 Task: Open Card Market Research Review in Board Product Prototyping to Workspace Job Analysis and Design and add a team member Softage.1@softage.net, a label Yellow, a checklist Production Planning, an attachment from your google drive, a color Yellow and finally, add a card description 'Conduct team training session on effective team communication and collaboration' and a comment 'Given the potential impact of this task on our company social responsibility, let us ensure that we approach it with a sense of ethical awareness and consciousness.'. Add a start date 'Jan 05, 1900' with a due date 'Jan 12, 1900'
Action: Mouse moved to (44, 278)
Screenshot: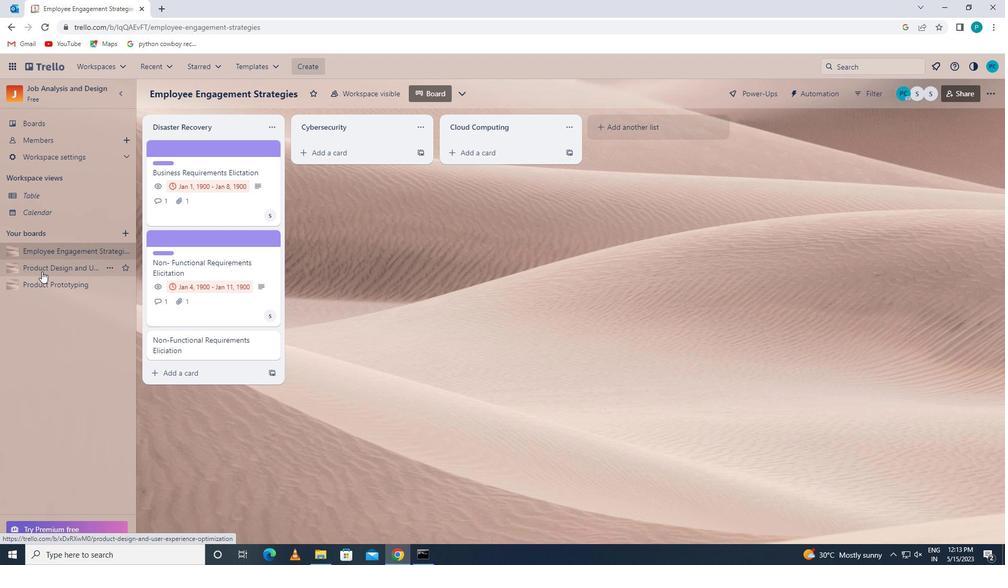 
Action: Mouse pressed left at (44, 278)
Screenshot: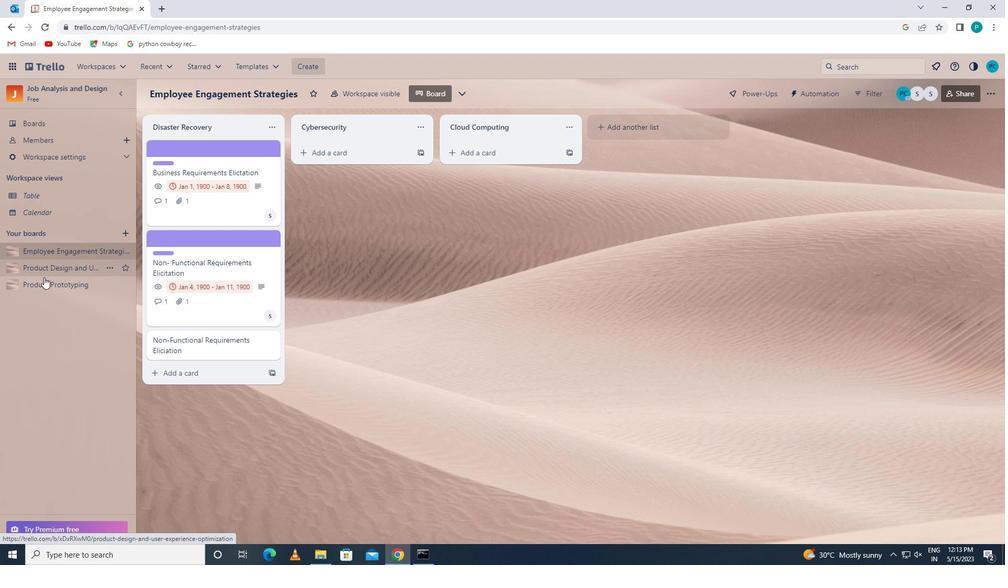 
Action: Mouse moved to (203, 240)
Screenshot: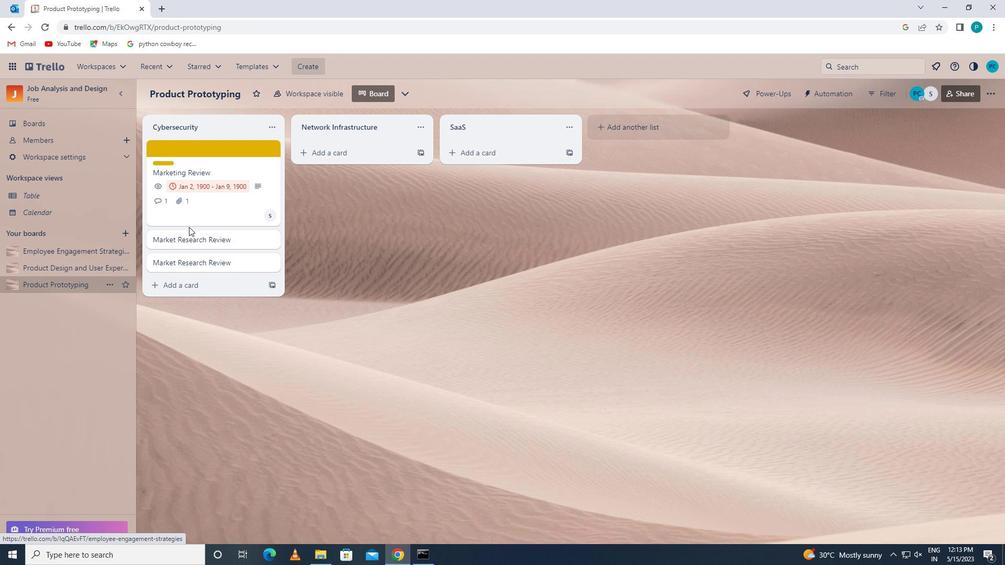 
Action: Mouse pressed left at (203, 240)
Screenshot: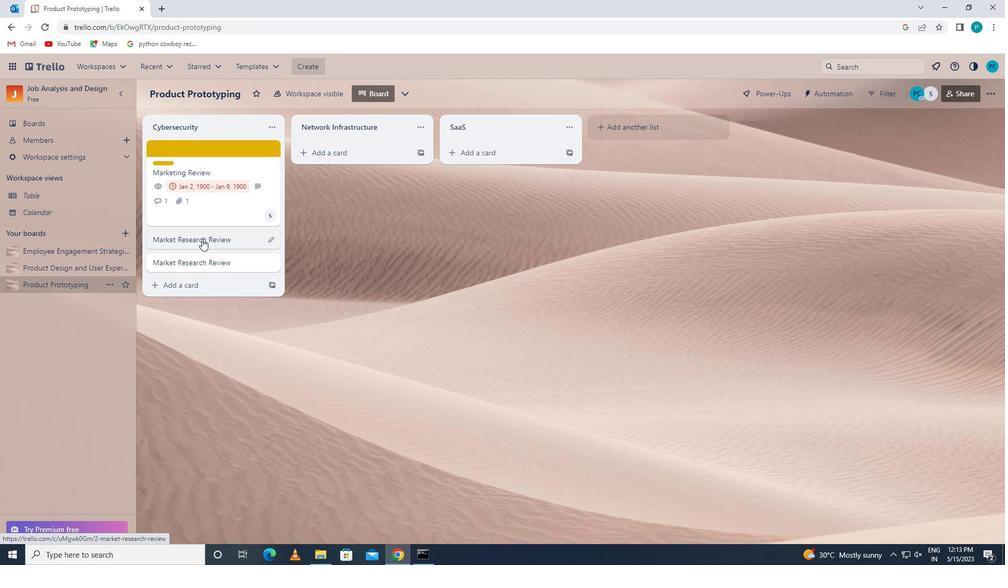
Action: Mouse moved to (623, 194)
Screenshot: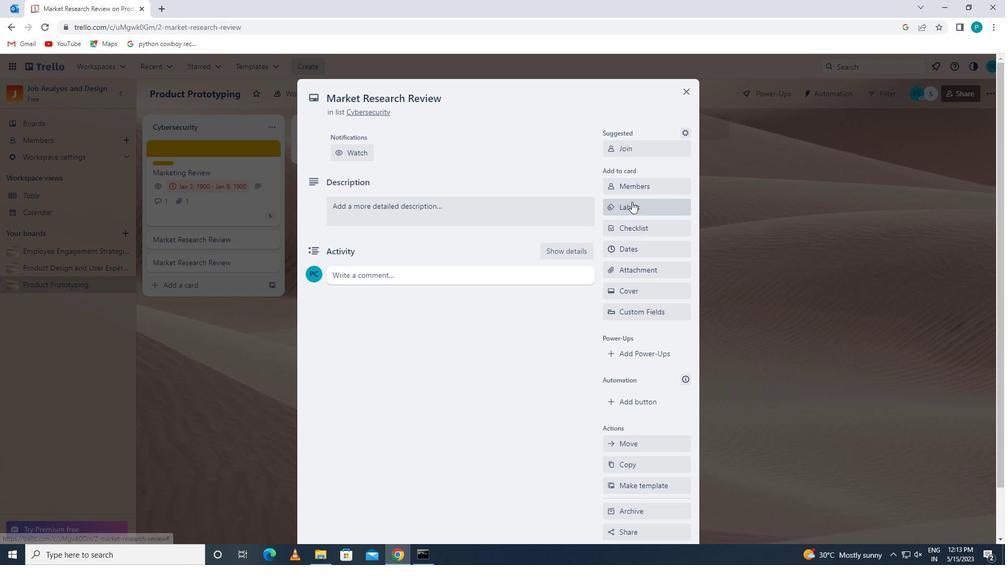 
Action: Mouse pressed left at (623, 194)
Screenshot: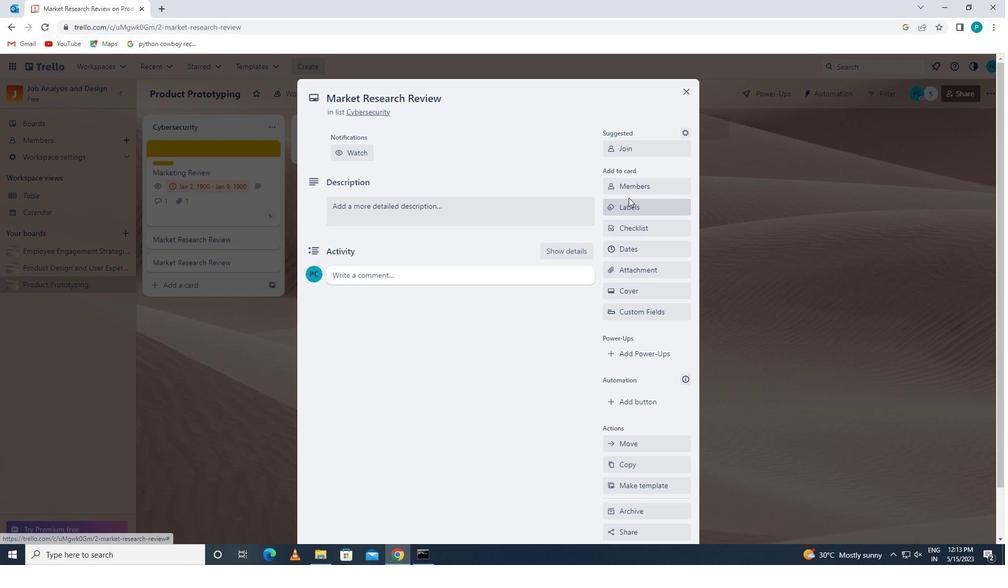 
Action: Key pressed <Key.caps_lock>s<Key.caps_lock>oftage.1
Screenshot: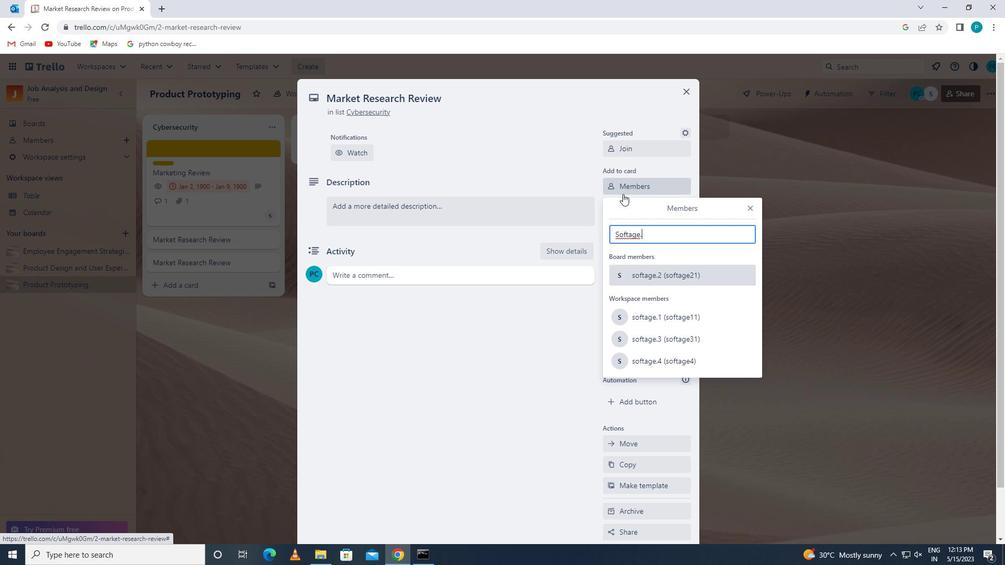 
Action: Mouse moved to (632, 328)
Screenshot: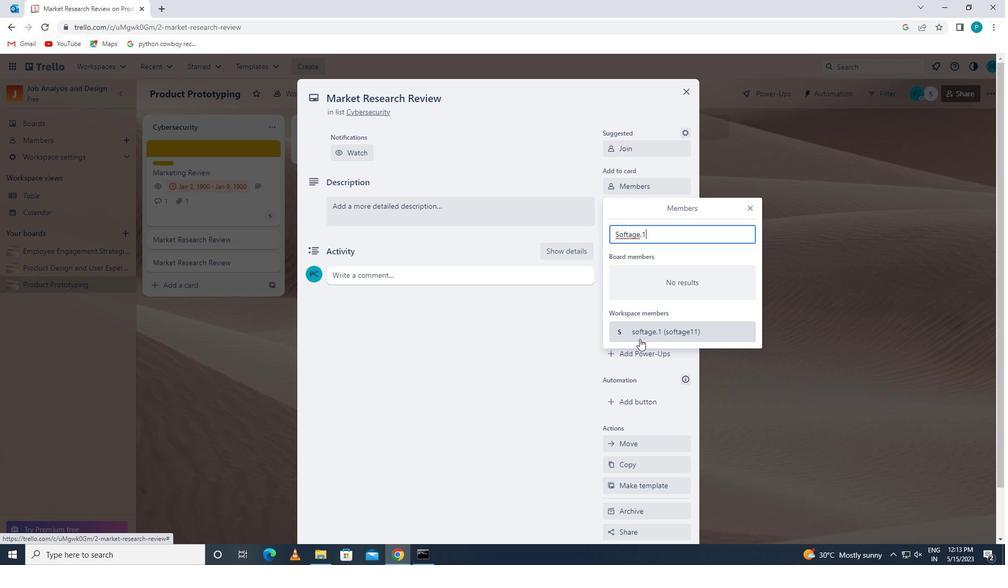 
Action: Mouse pressed left at (632, 328)
Screenshot: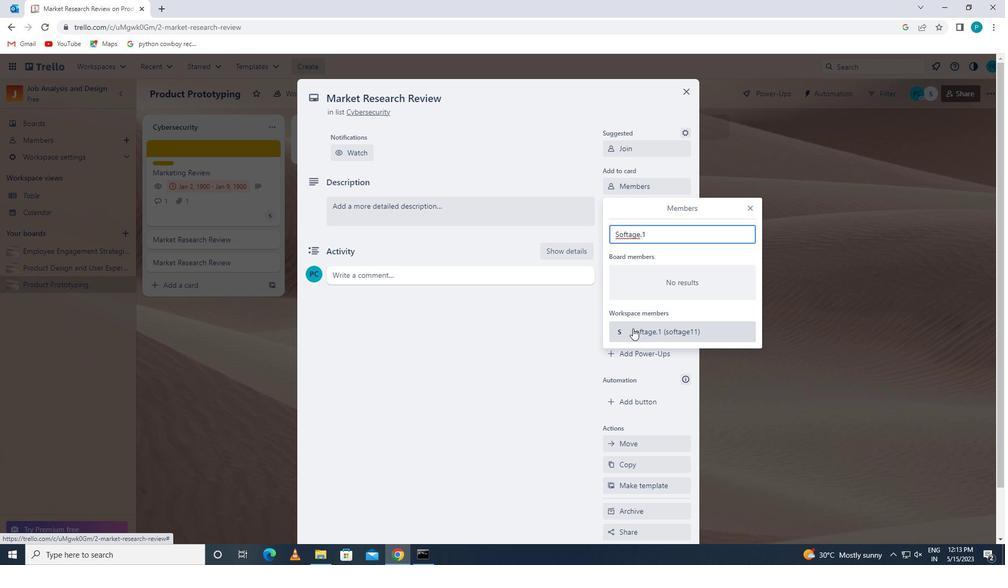 
Action: Mouse moved to (748, 201)
Screenshot: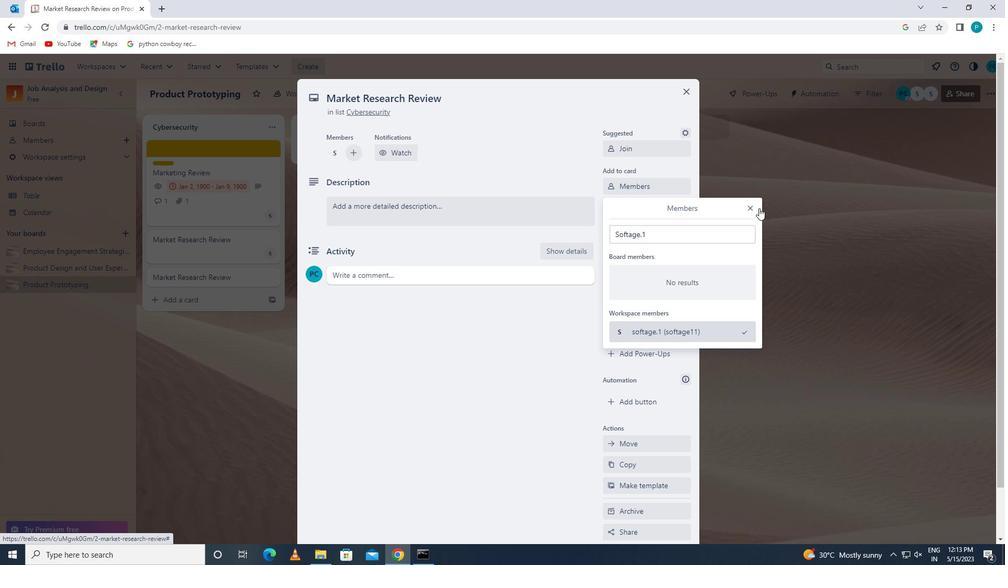 
Action: Mouse pressed left at (748, 201)
Screenshot: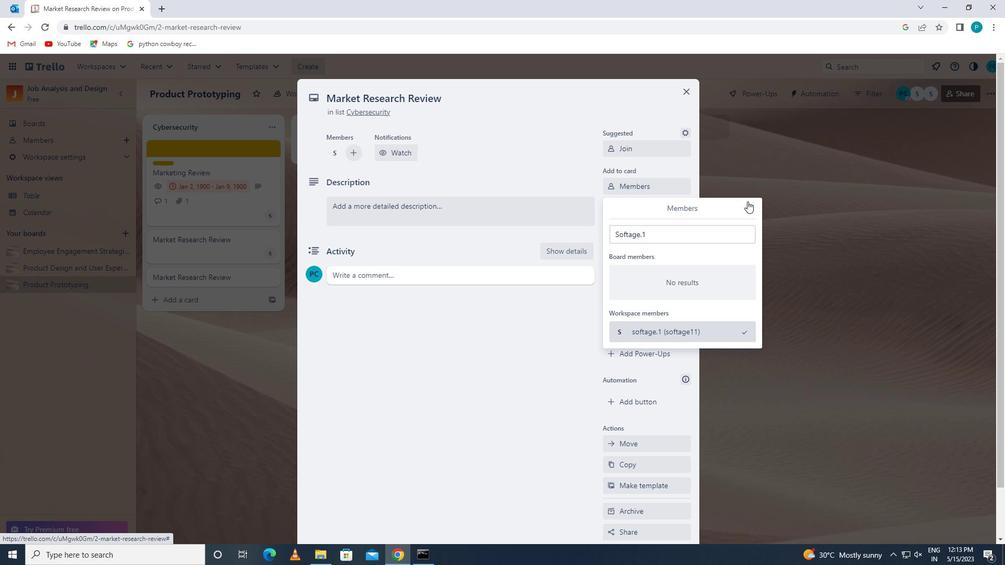 
Action: Mouse moved to (679, 211)
Screenshot: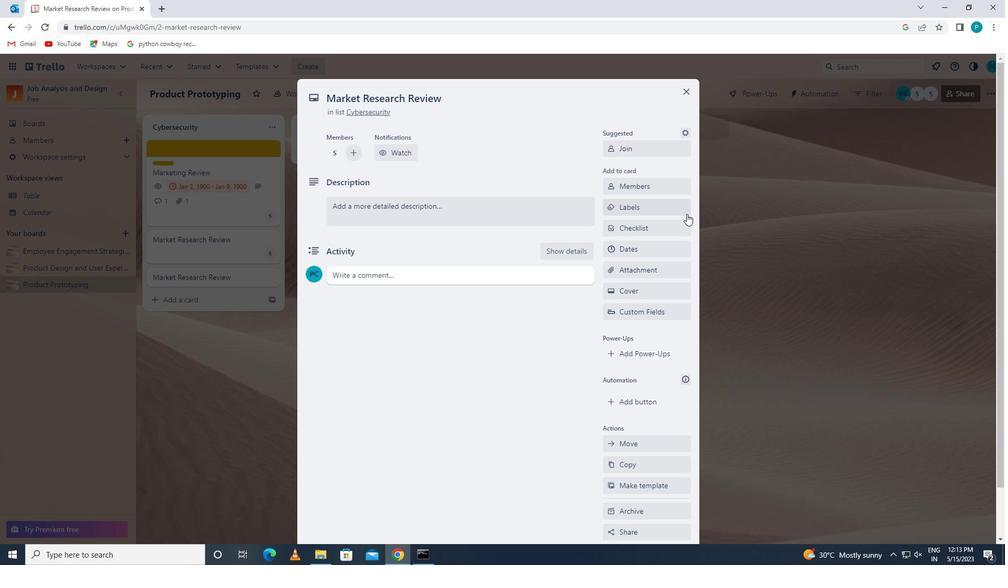 
Action: Mouse pressed left at (679, 211)
Screenshot: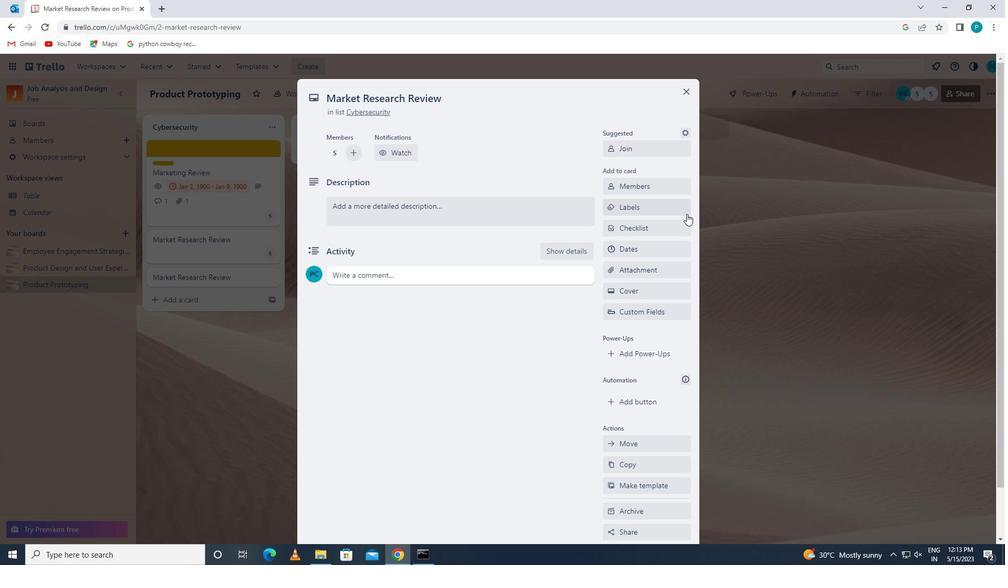 
Action: Mouse moved to (649, 409)
Screenshot: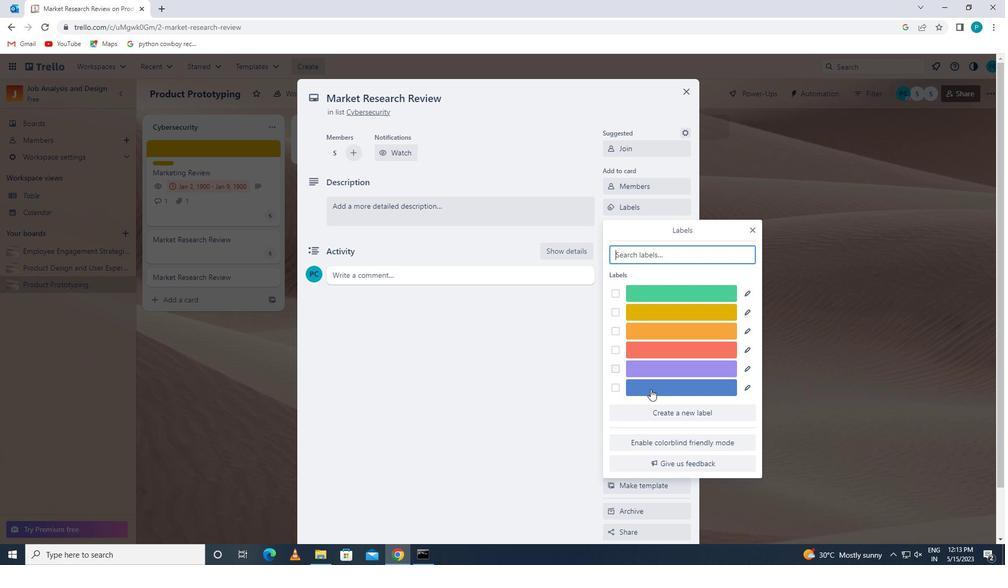 
Action: Mouse pressed left at (649, 409)
Screenshot: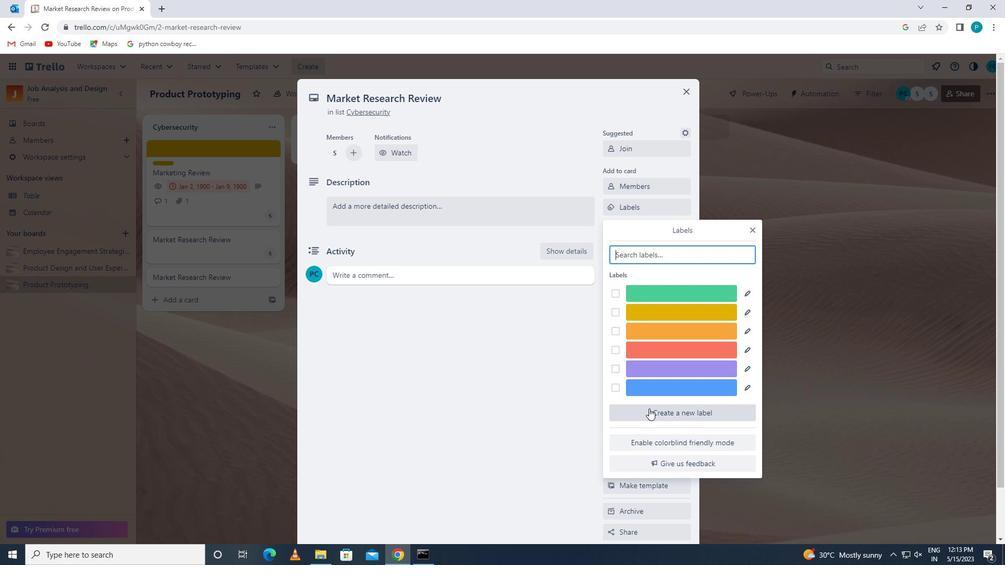 
Action: Mouse moved to (653, 384)
Screenshot: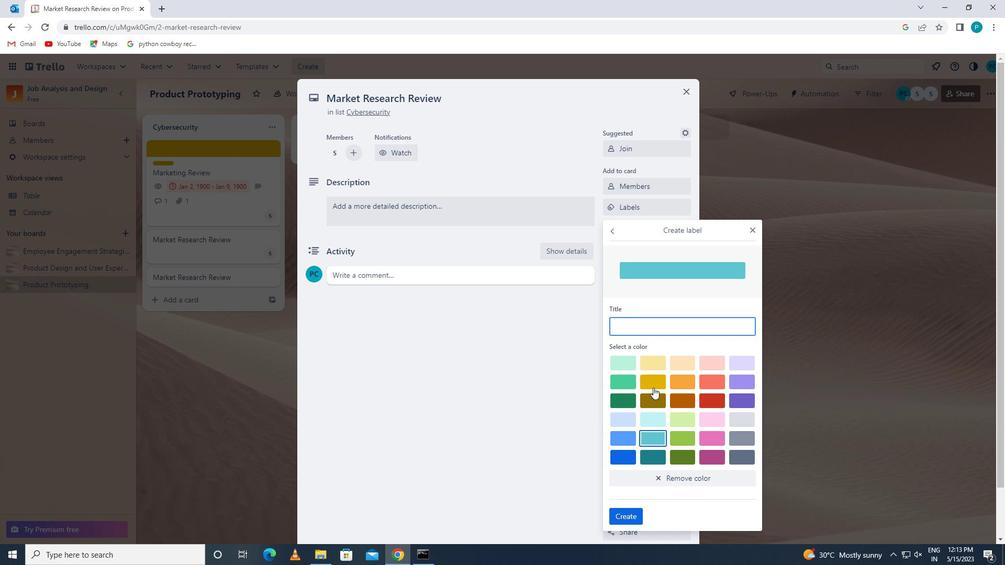 
Action: Mouse pressed left at (653, 384)
Screenshot: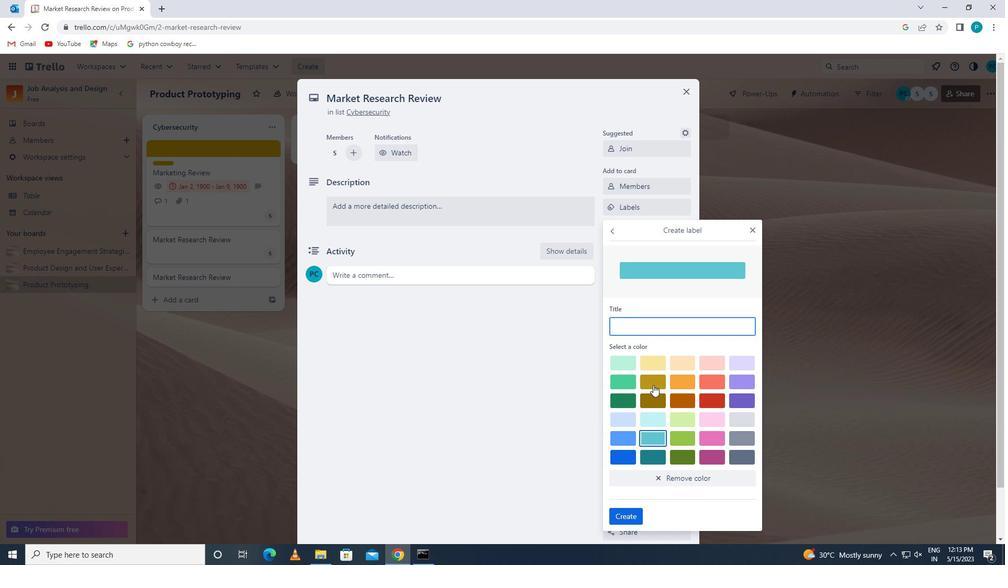 
Action: Mouse moved to (615, 516)
Screenshot: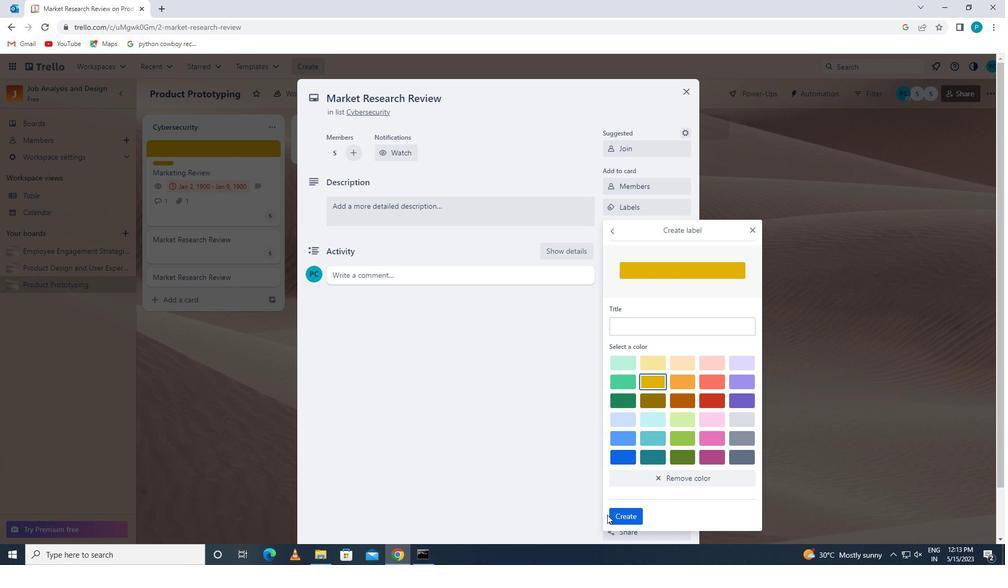 
Action: Mouse pressed left at (615, 516)
Screenshot: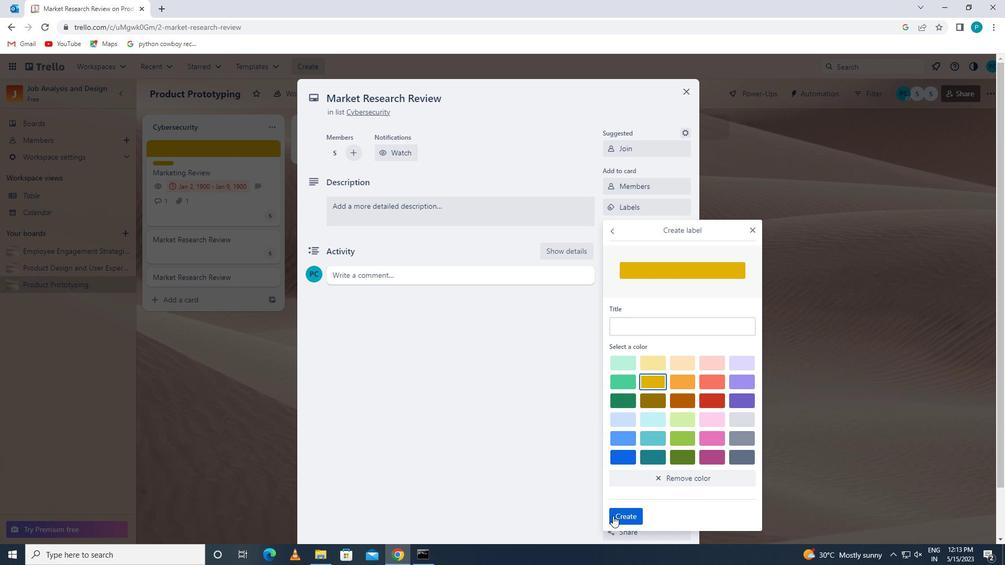 
Action: Mouse moved to (751, 229)
Screenshot: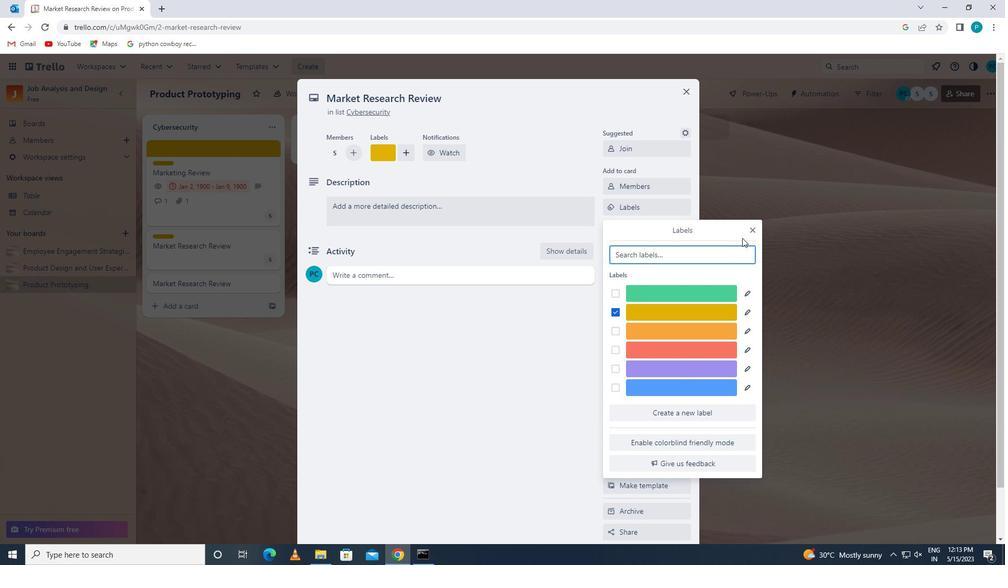 
Action: Mouse pressed left at (751, 229)
Screenshot: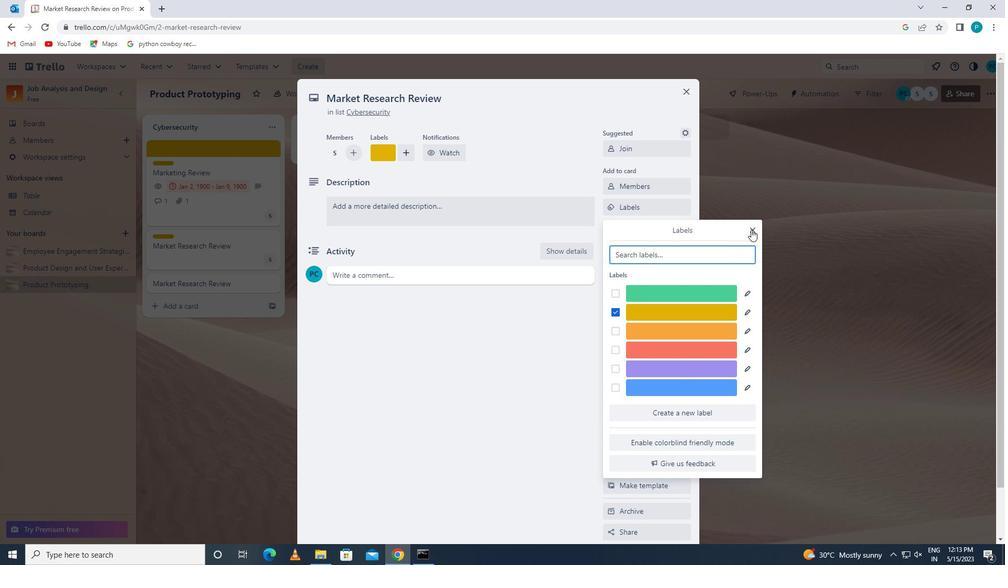 
Action: Mouse moved to (634, 236)
Screenshot: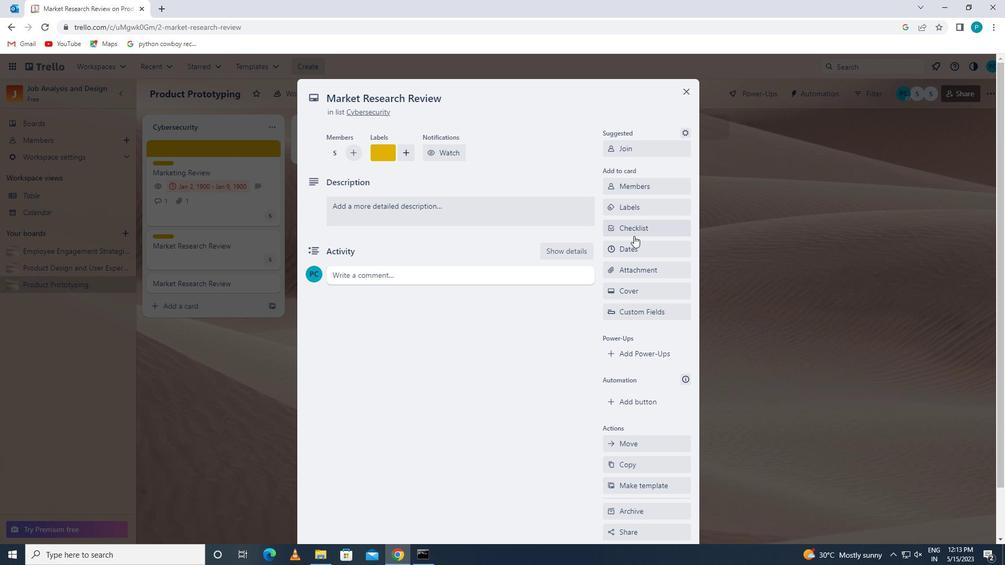 
Action: Mouse pressed left at (634, 236)
Screenshot: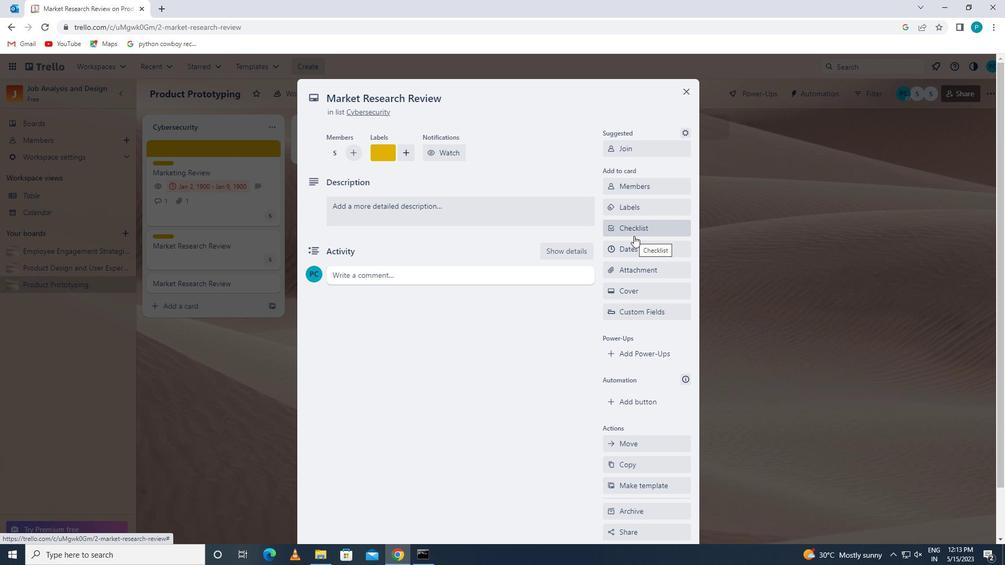 
Action: Key pressed <Key.caps_lock>p<Key.caps_lock>roduction<Key.space>
Screenshot: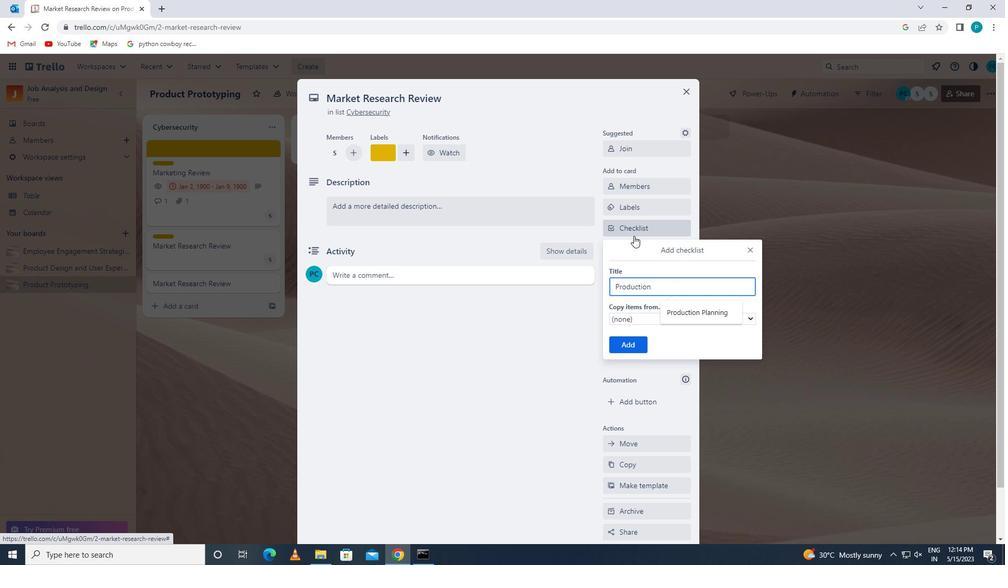 
Action: Mouse moved to (684, 312)
Screenshot: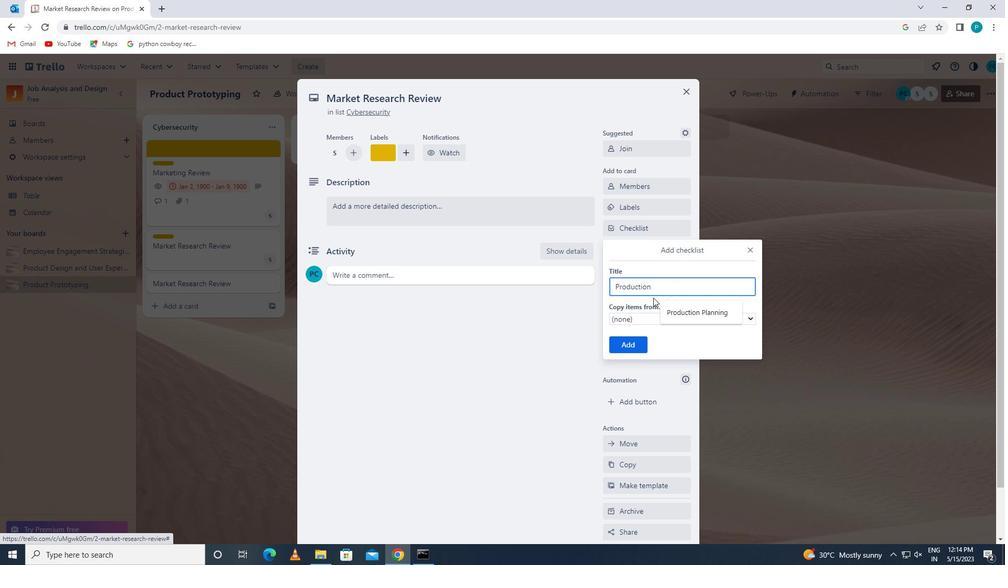 
Action: Mouse pressed left at (684, 312)
Screenshot: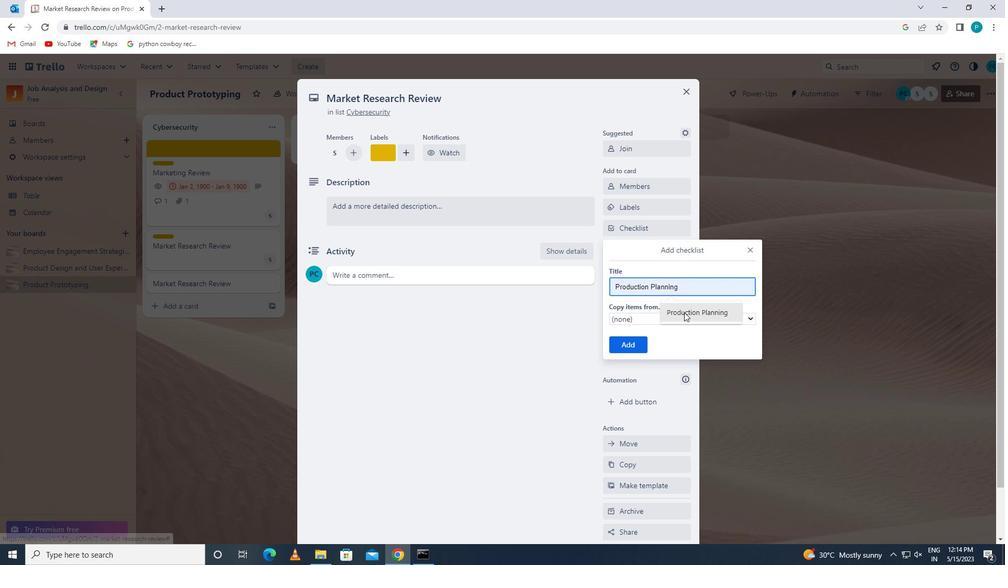 
Action: Mouse moved to (637, 341)
Screenshot: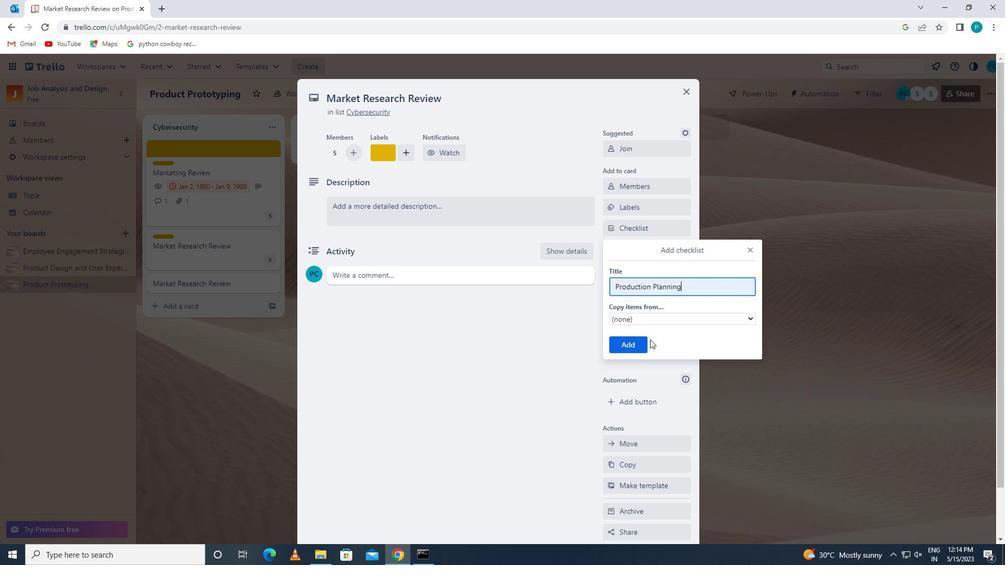 
Action: Mouse pressed left at (637, 341)
Screenshot: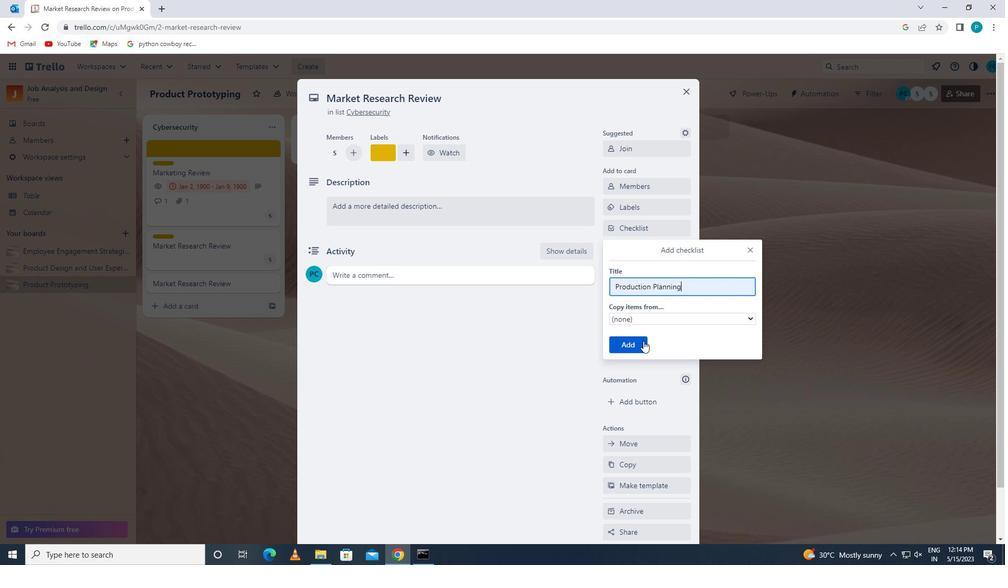 
Action: Mouse moved to (646, 266)
Screenshot: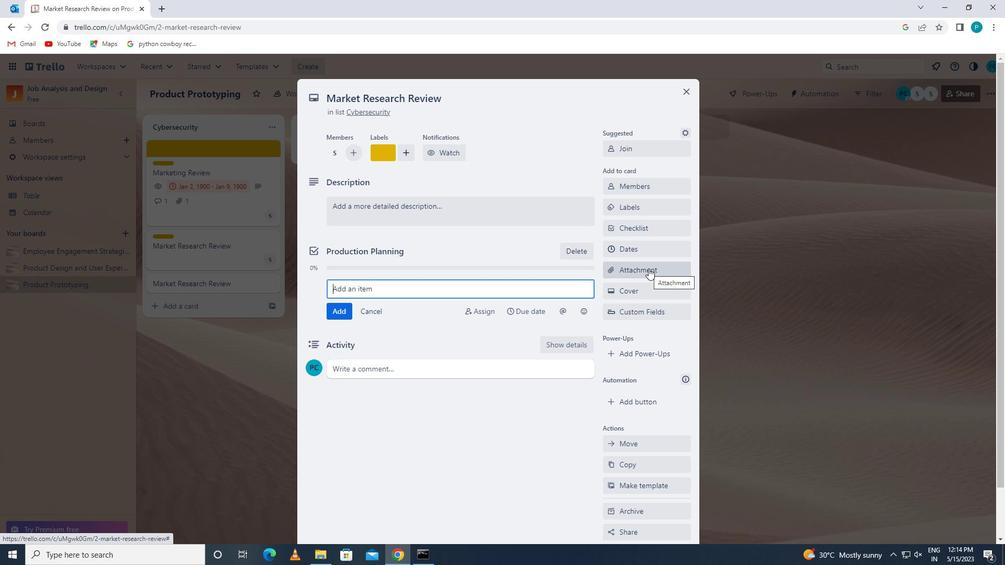 
Action: Mouse pressed left at (646, 266)
Screenshot: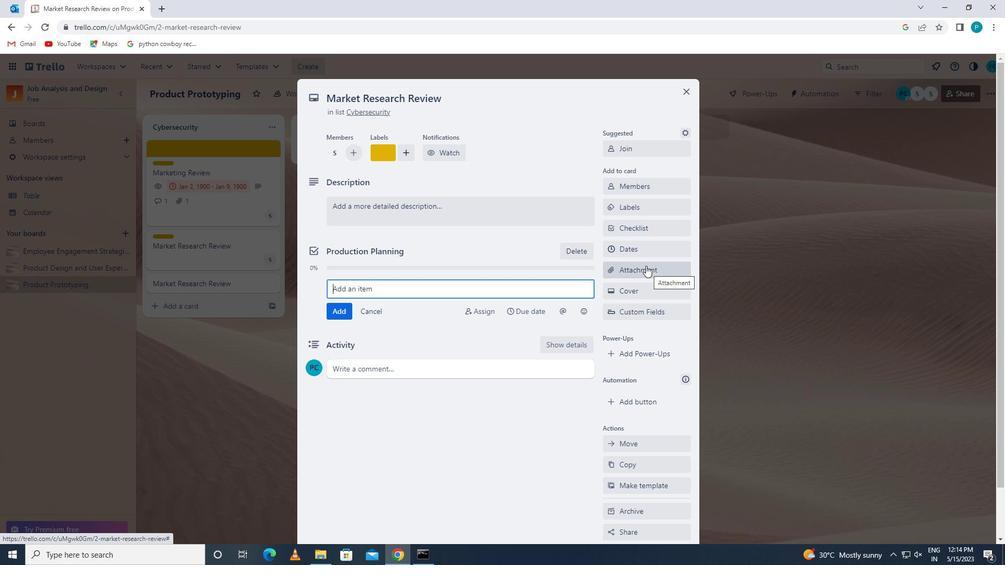 
Action: Mouse moved to (637, 351)
Screenshot: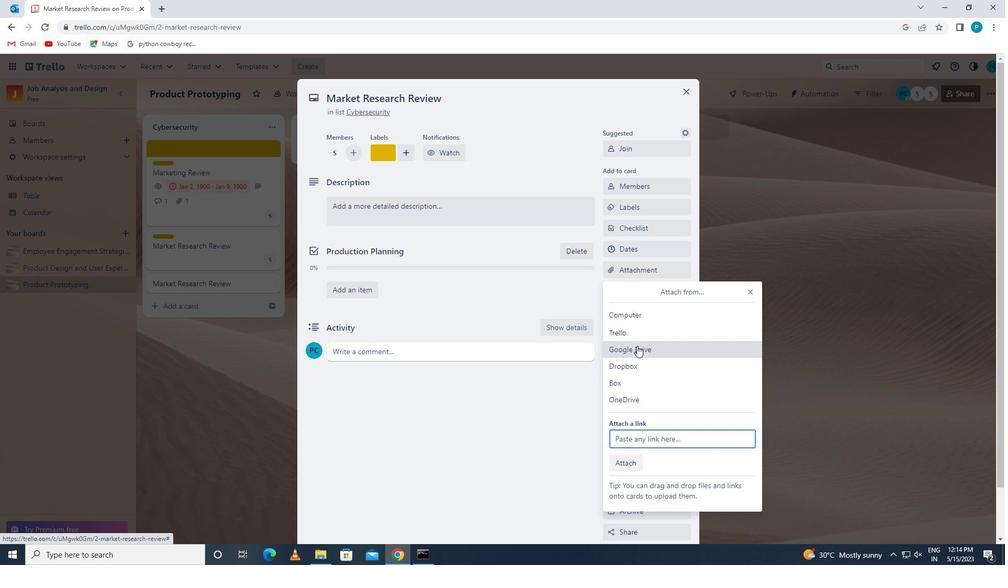 
Action: Mouse pressed left at (637, 351)
Screenshot: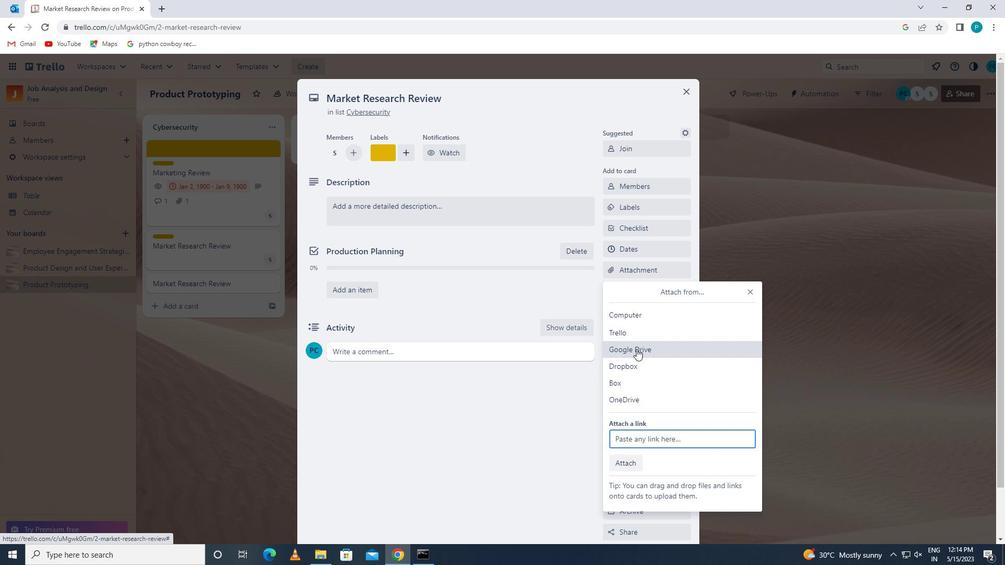 
Action: Mouse moved to (312, 271)
Screenshot: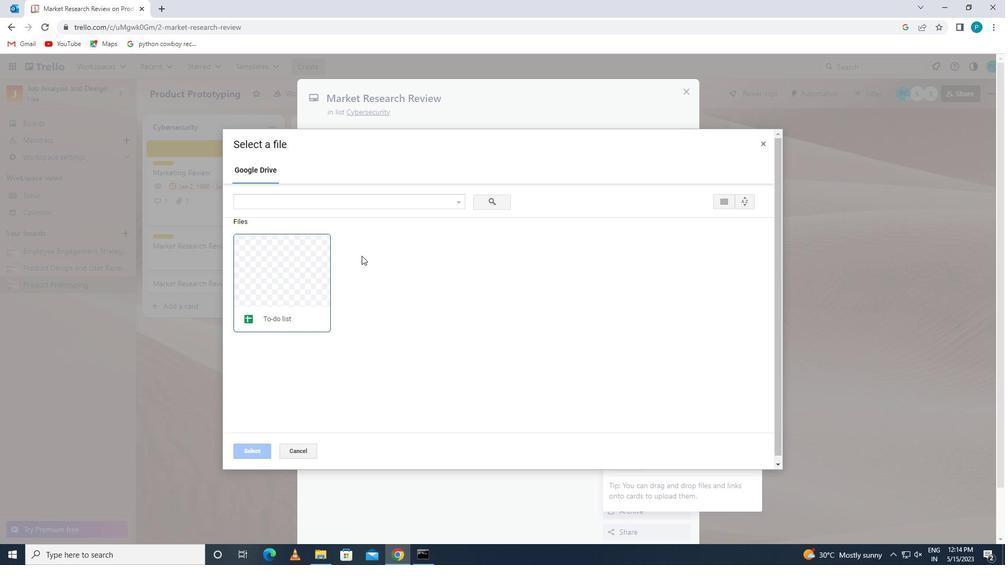 
Action: Mouse pressed left at (312, 271)
Screenshot: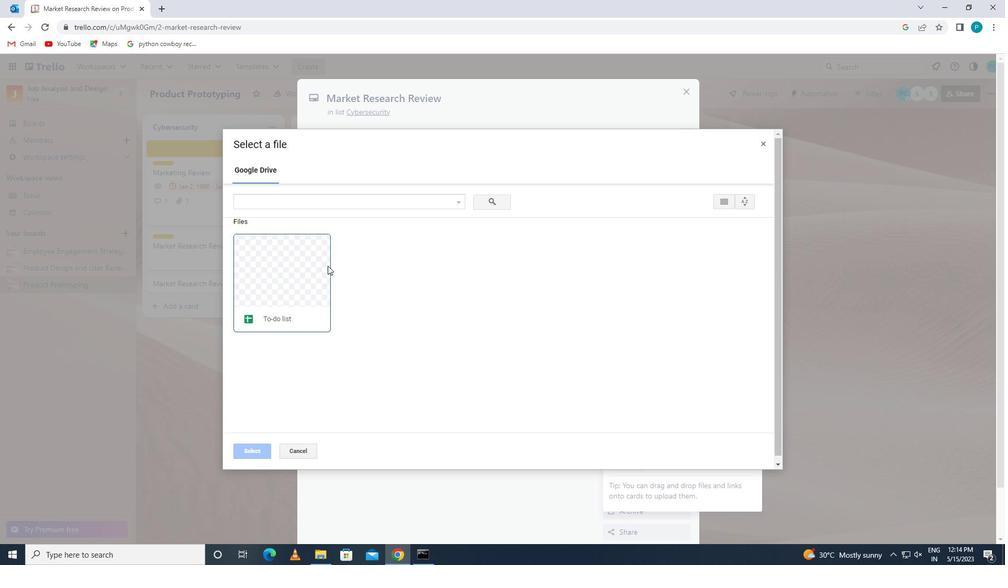
Action: Mouse moved to (243, 449)
Screenshot: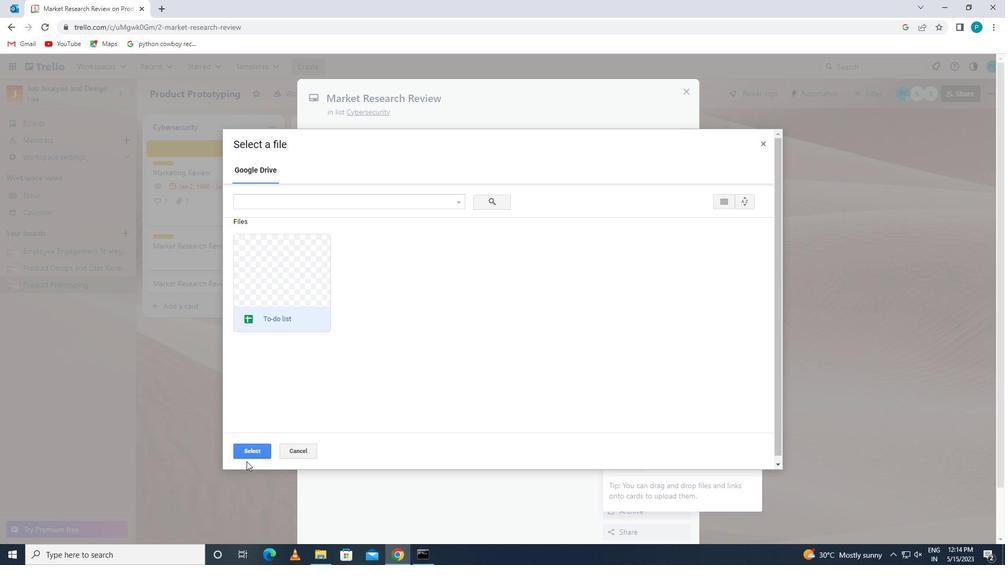 
Action: Mouse pressed left at (243, 449)
Screenshot: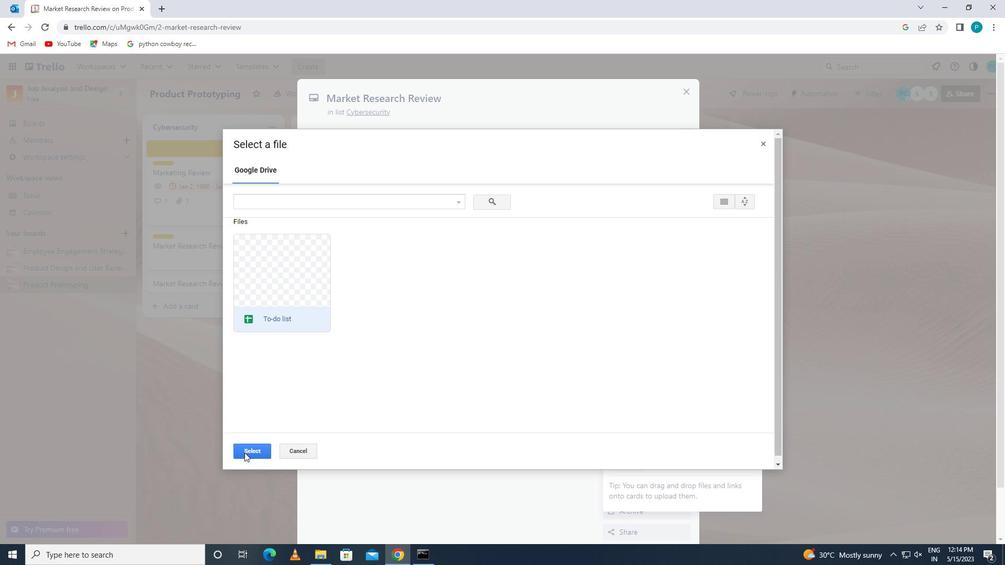 
Action: Mouse moved to (613, 287)
Screenshot: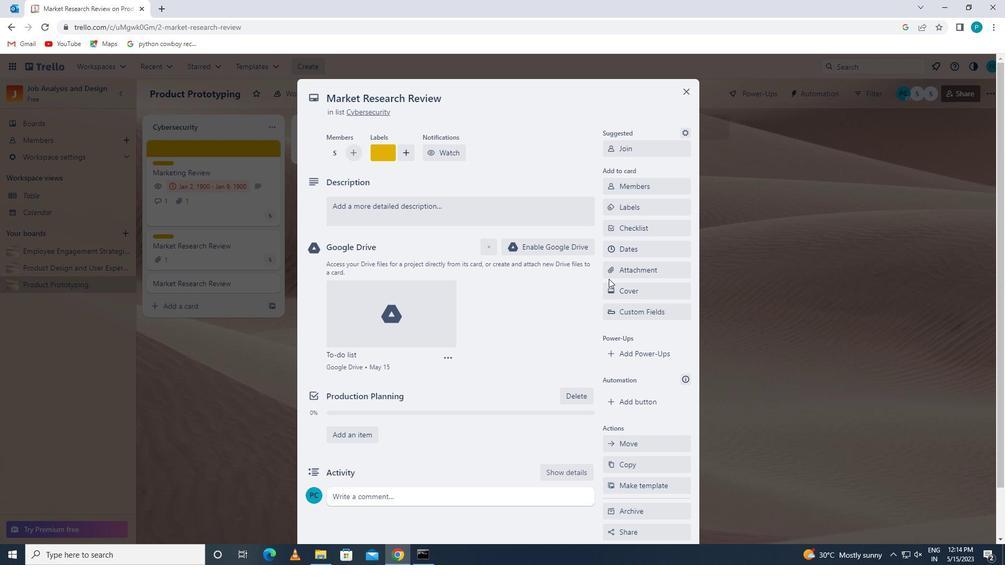 
Action: Mouse pressed left at (613, 287)
Screenshot: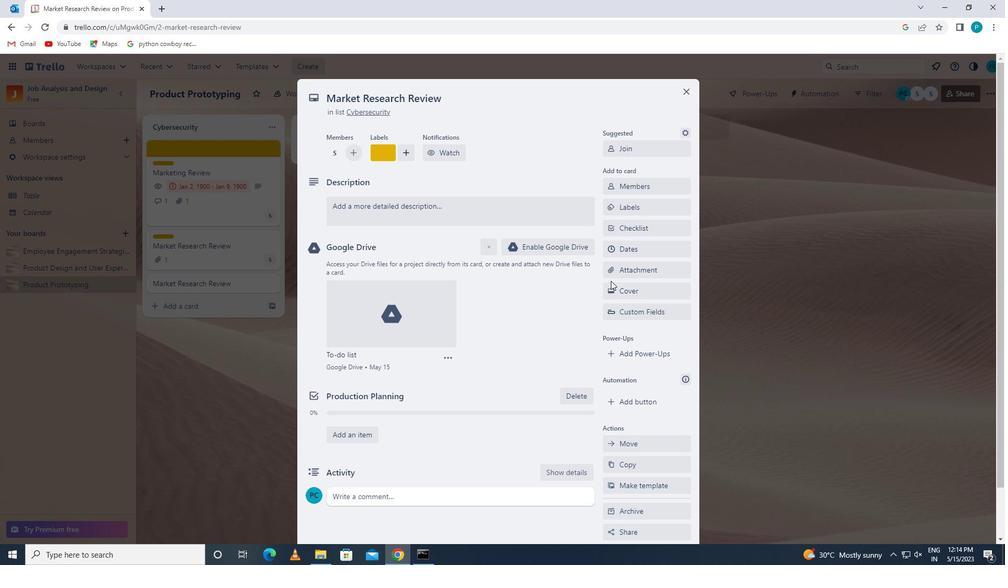 
Action: Mouse moved to (654, 335)
Screenshot: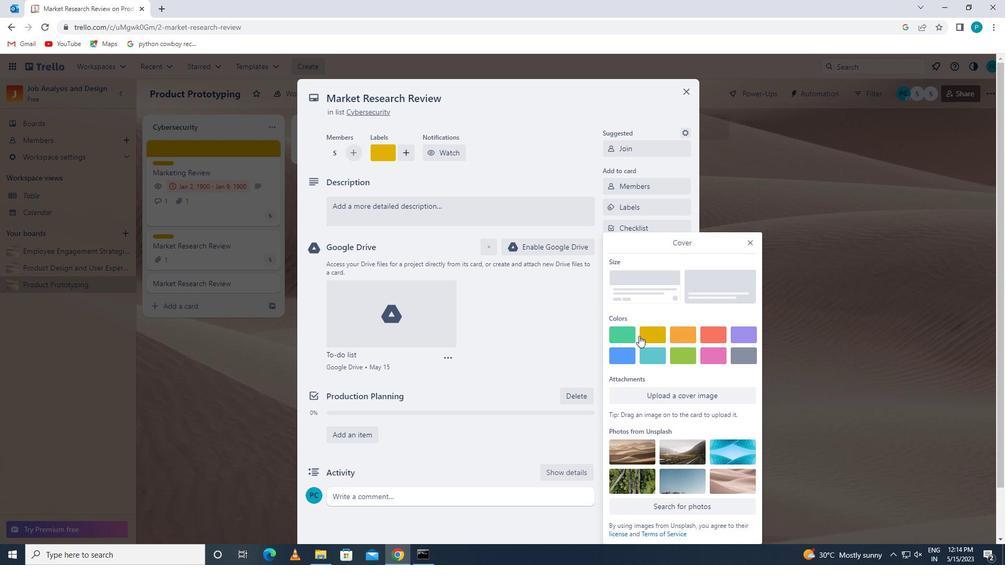 
Action: Mouse pressed left at (654, 335)
Screenshot: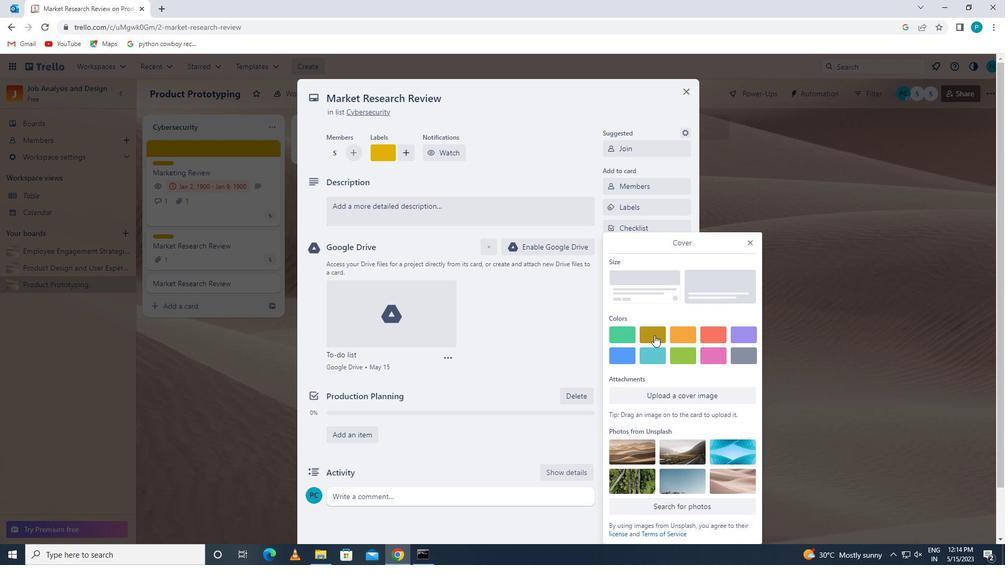 
Action: Mouse moved to (750, 222)
Screenshot: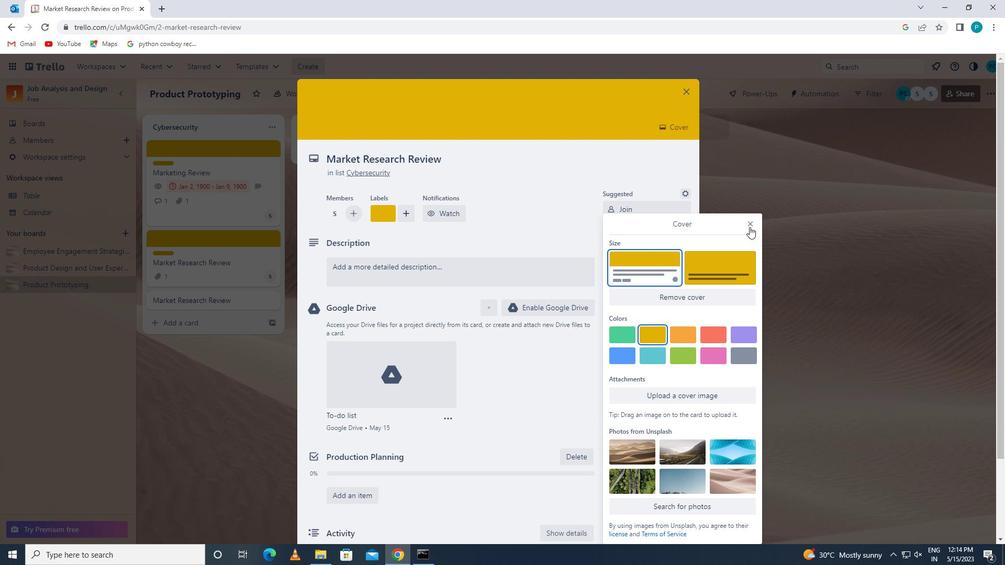 
Action: Mouse pressed left at (750, 222)
Screenshot: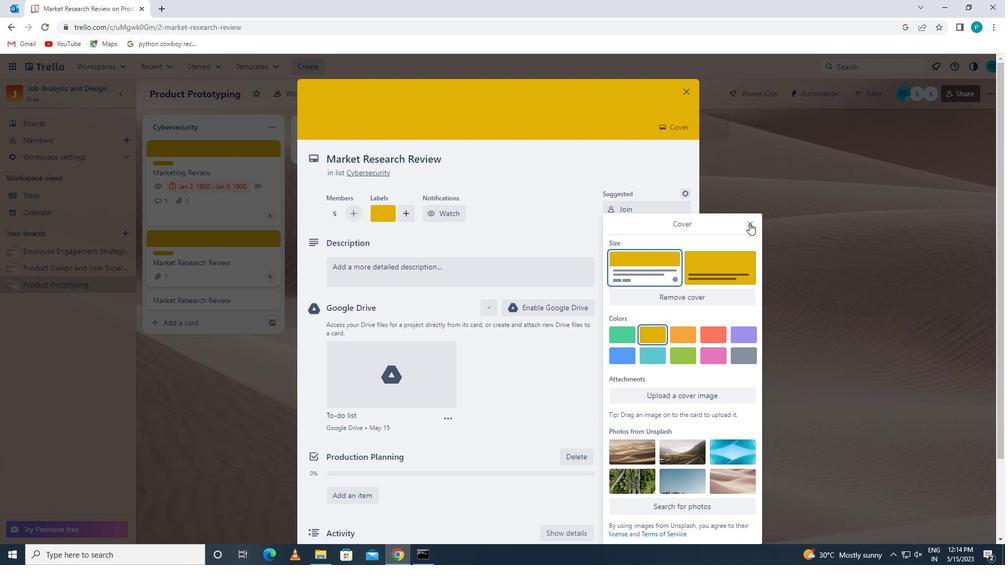 
Action: Mouse moved to (528, 256)
Screenshot: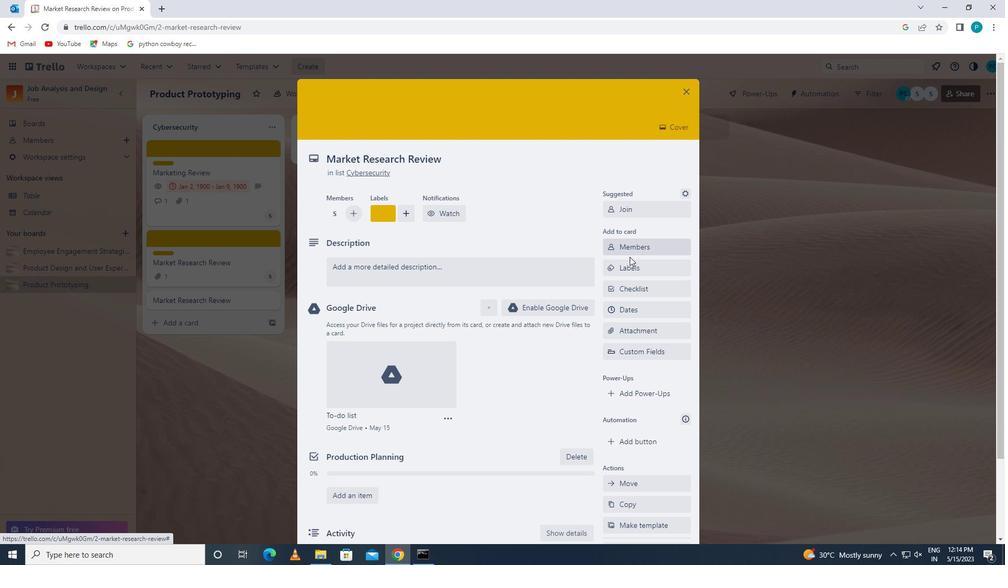 
Action: Mouse pressed left at (528, 256)
Screenshot: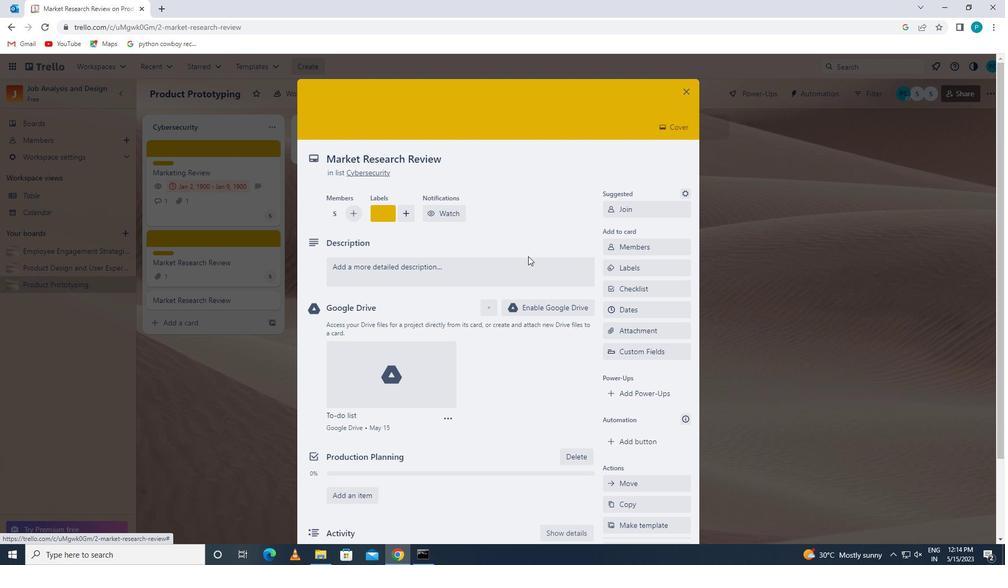 
Action: Mouse moved to (527, 262)
Screenshot: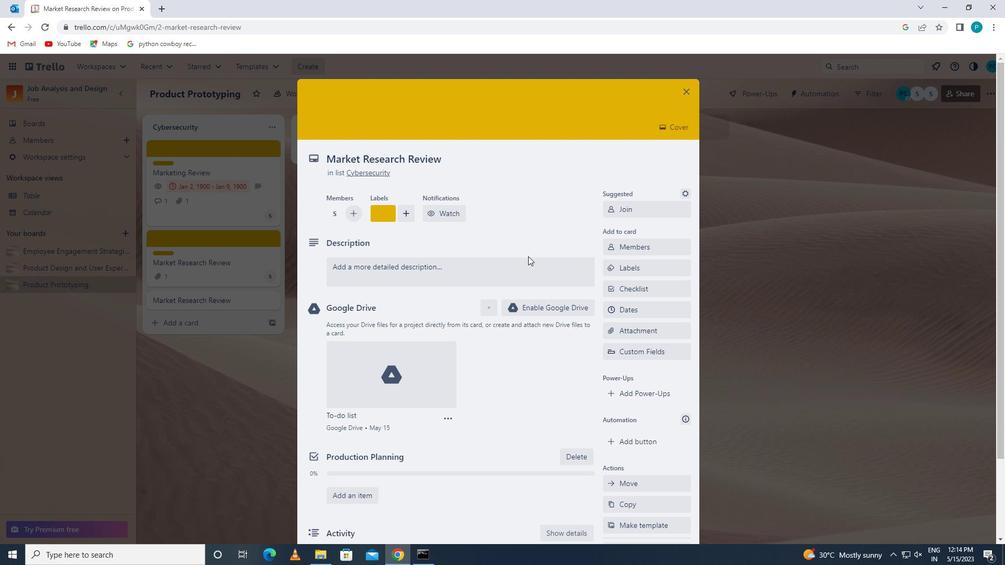 
Action: Mouse pressed left at (527, 262)
Screenshot: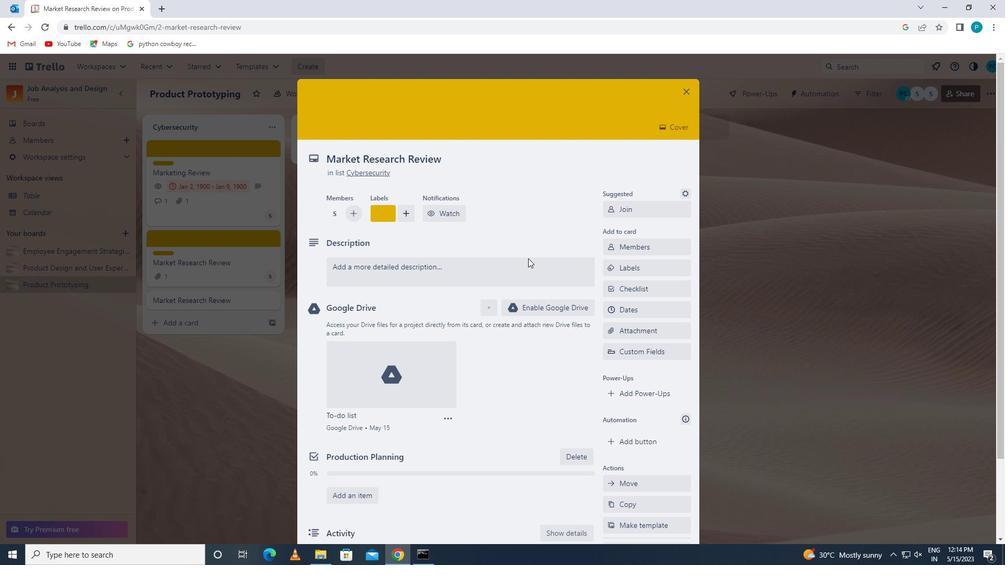
Action: Key pressed <Key.caps_lock>c<Key.caps_lock>onduct<Key.space>team<Key.space>training<Key.space>sessiom<Key.backspace>n<Key.space>on<Key.space>effective<Key.space>team<Key.space>communication<Key.space>and<Key.space>collaboration
Screenshot: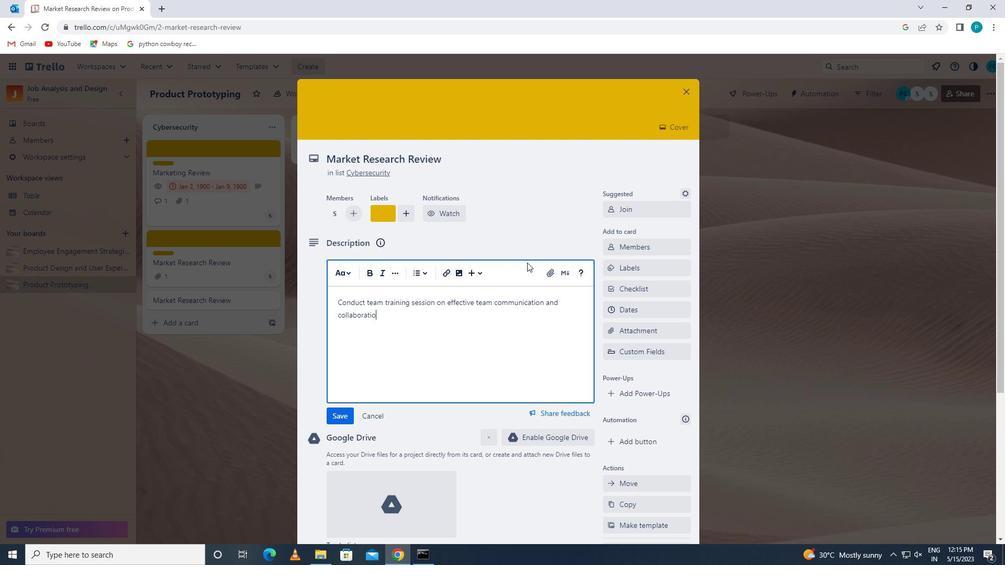 
Action: Mouse moved to (338, 418)
Screenshot: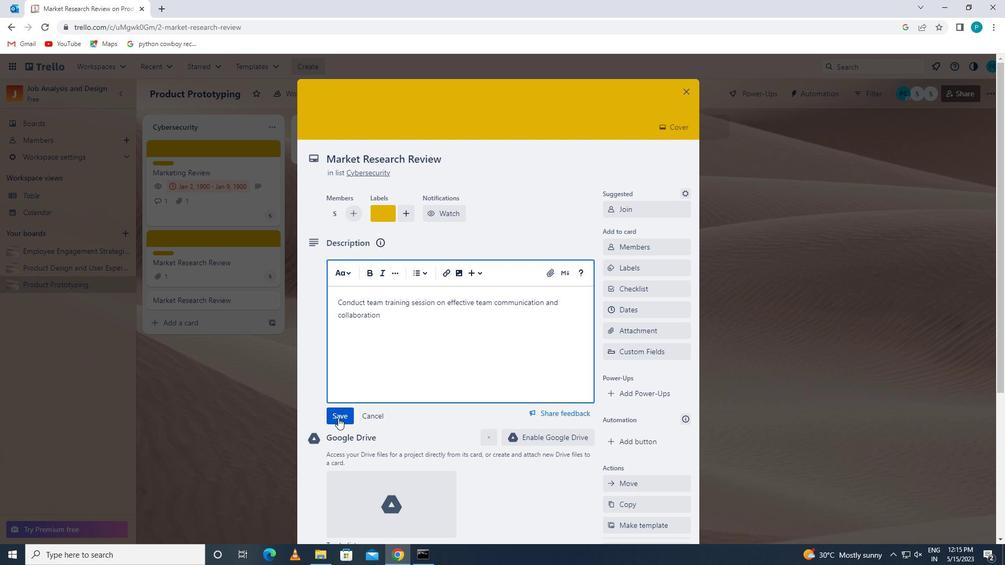 
Action: Mouse pressed left at (338, 418)
Screenshot: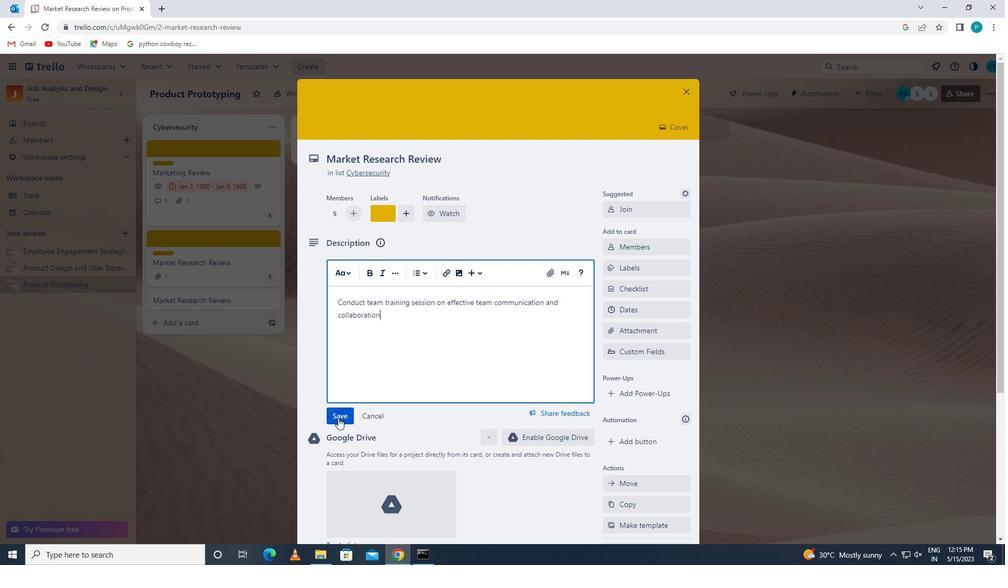 
Action: Mouse scrolled (338, 418) with delta (0, 0)
Screenshot: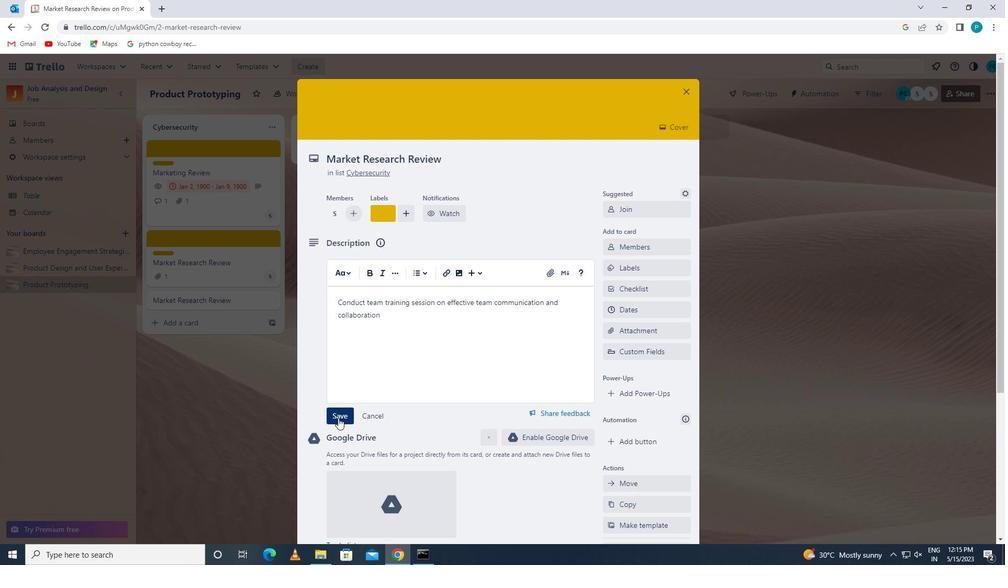 
Action: Mouse scrolled (338, 418) with delta (0, 0)
Screenshot: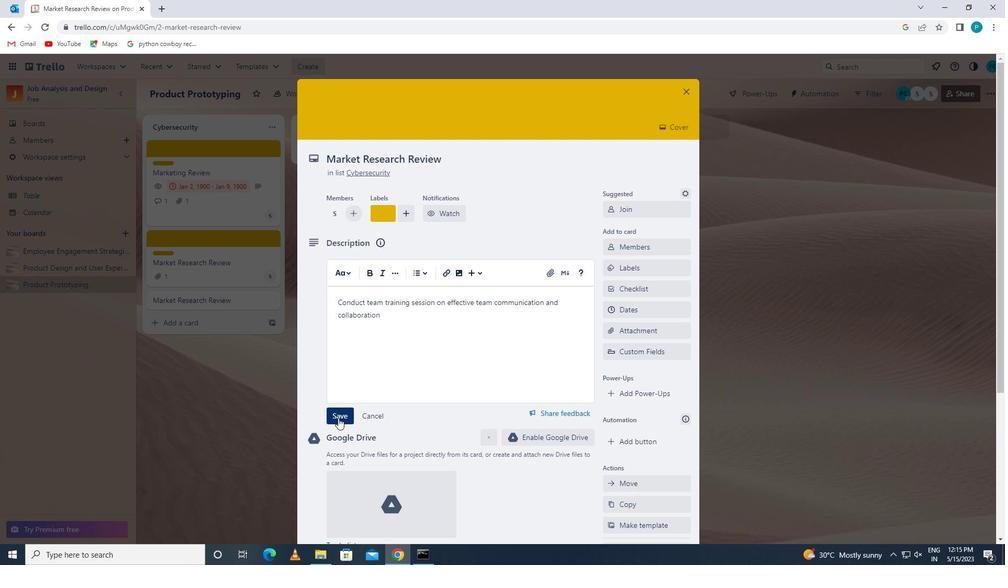 
Action: Mouse scrolled (338, 418) with delta (0, 0)
Screenshot: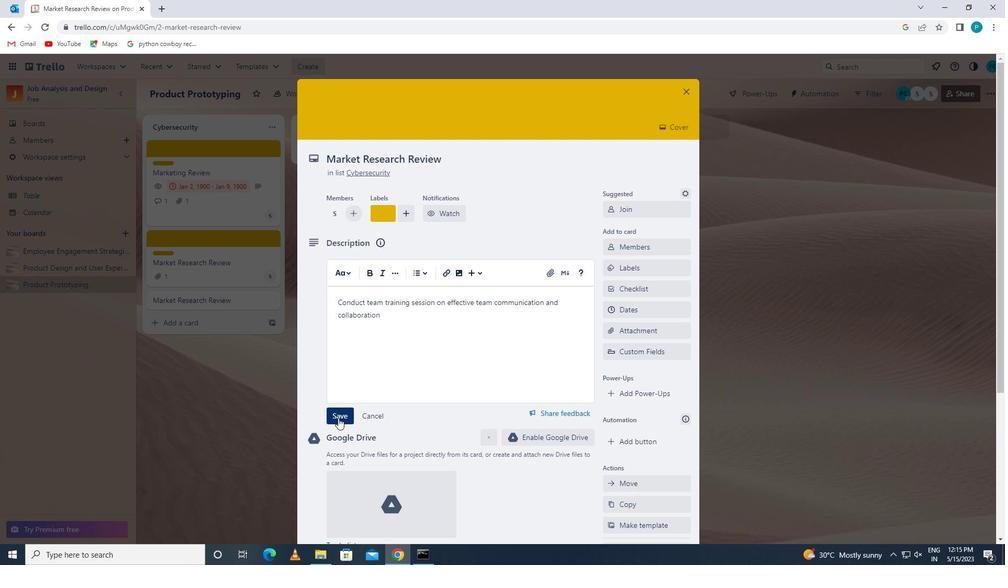 
Action: Mouse scrolled (338, 418) with delta (0, 0)
Screenshot: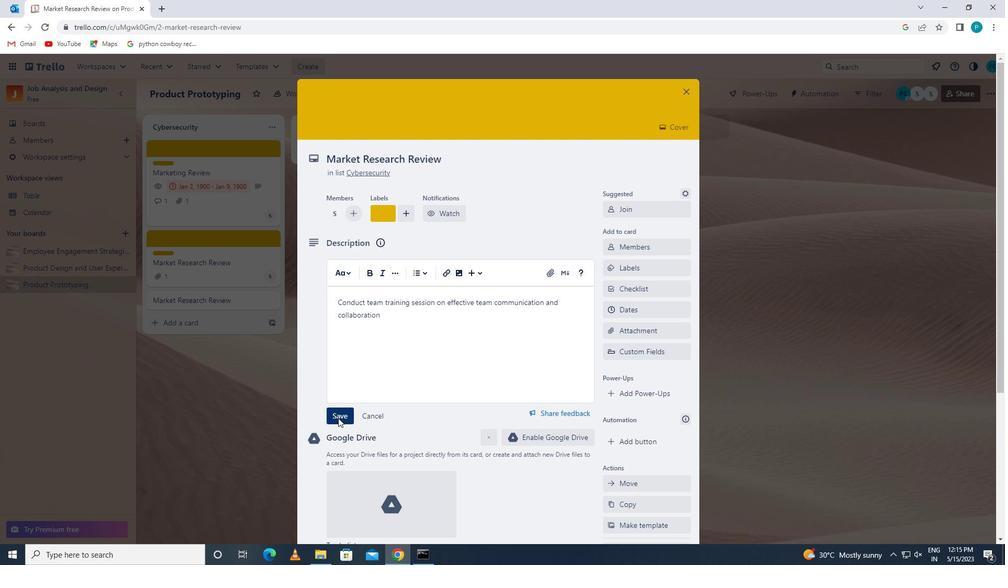 
Action: Mouse moved to (356, 434)
Screenshot: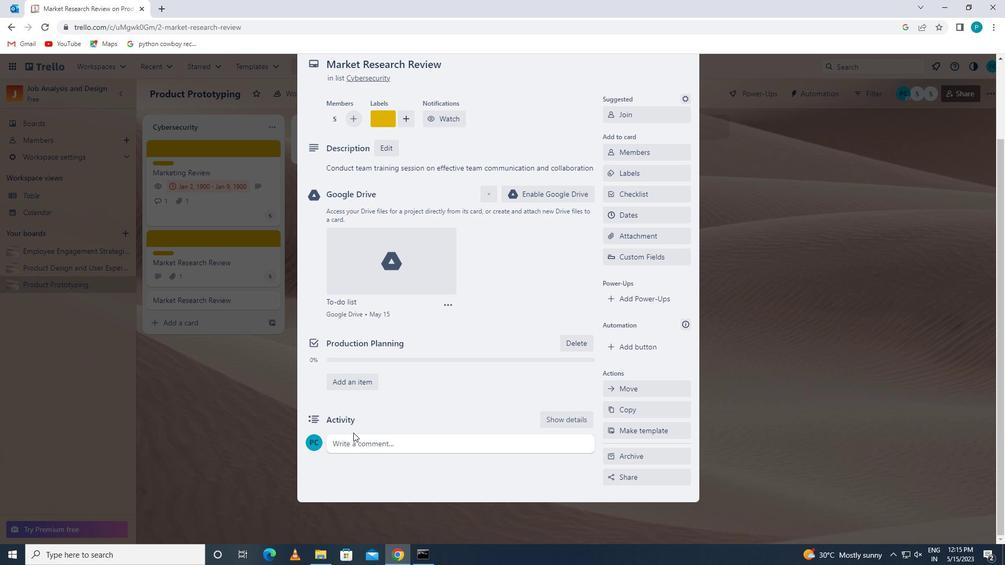 
Action: Mouse pressed left at (356, 434)
Screenshot: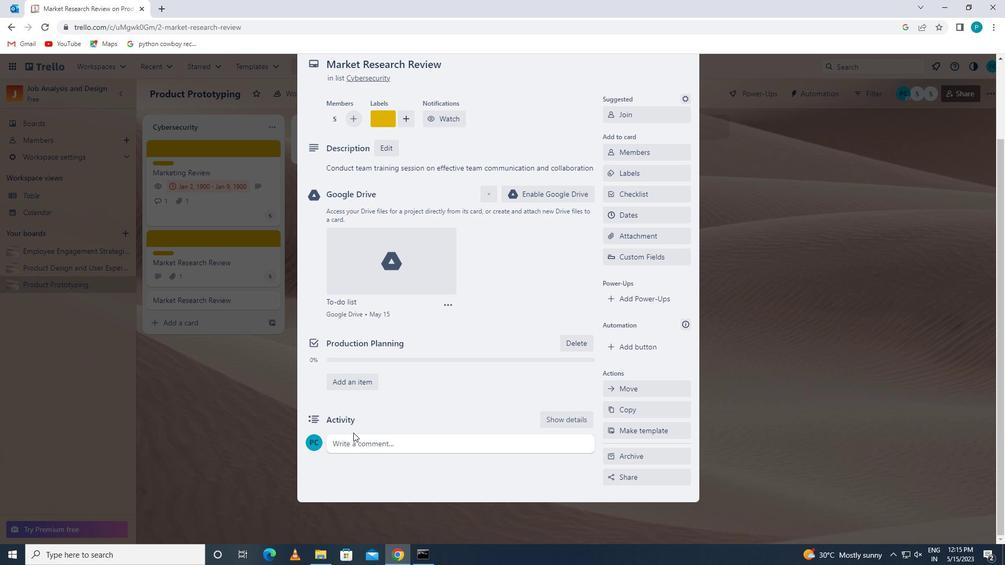 
Action: Key pressed <Key.caps_lock>g<Key.caps_lock>iven<Key.space>the<Key.space>potenr<Key.backspace>tial<Key.space>impact<Key.space>of<Key.space>this<Key.space>task<Key.space>on<Key.space>our<Key.space>company<Key.space>social<Key.space>responsibility<Key.space>,let<Key.space>us<Key.space>ensure<Key.space>that<Key.space>we<Key.space>approach<Key.space>it<Key.space>with<Key.space>a<Key.space>sense<Key.space>of<Key.space>ethical<Key.space>awareness<Key.space>and<Key.space>consciousness
Screenshot: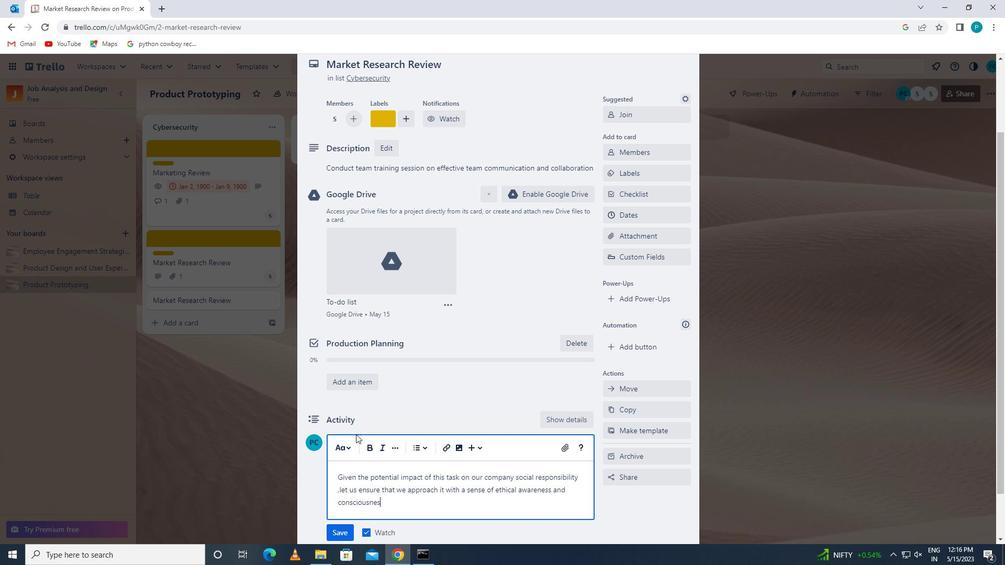 
Action: Mouse moved to (345, 524)
Screenshot: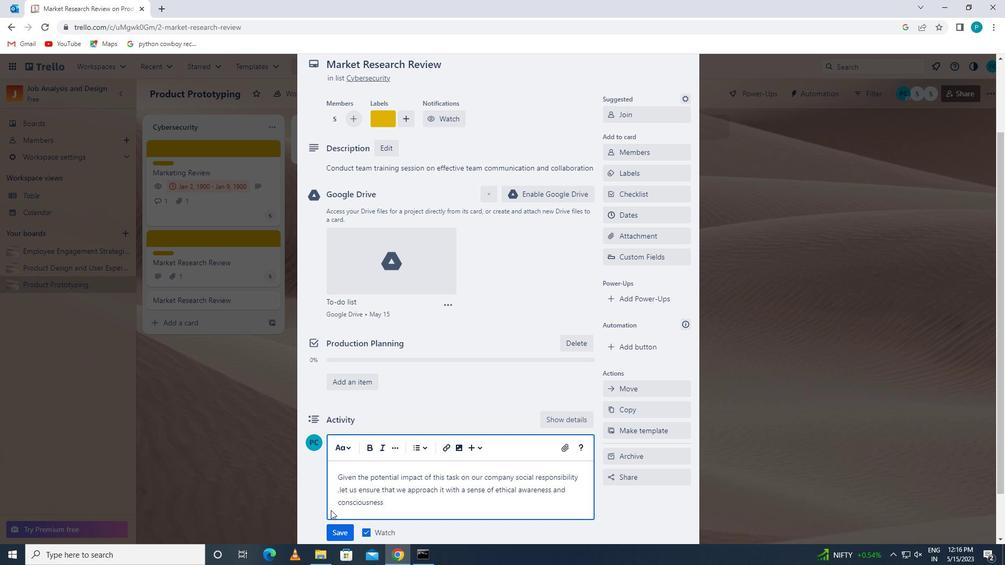 
Action: Mouse pressed left at (345, 524)
Screenshot: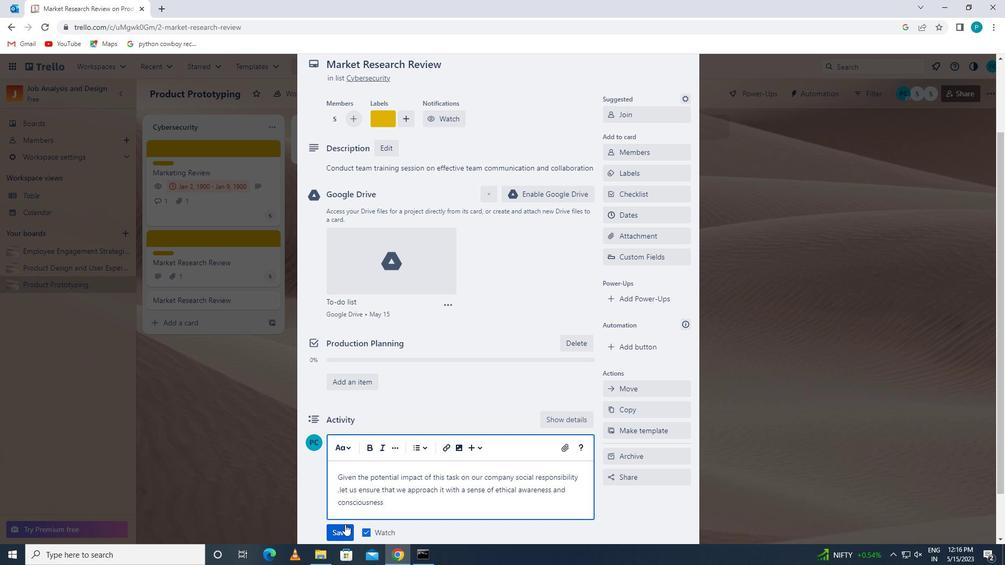 
Action: Mouse moved to (625, 211)
Screenshot: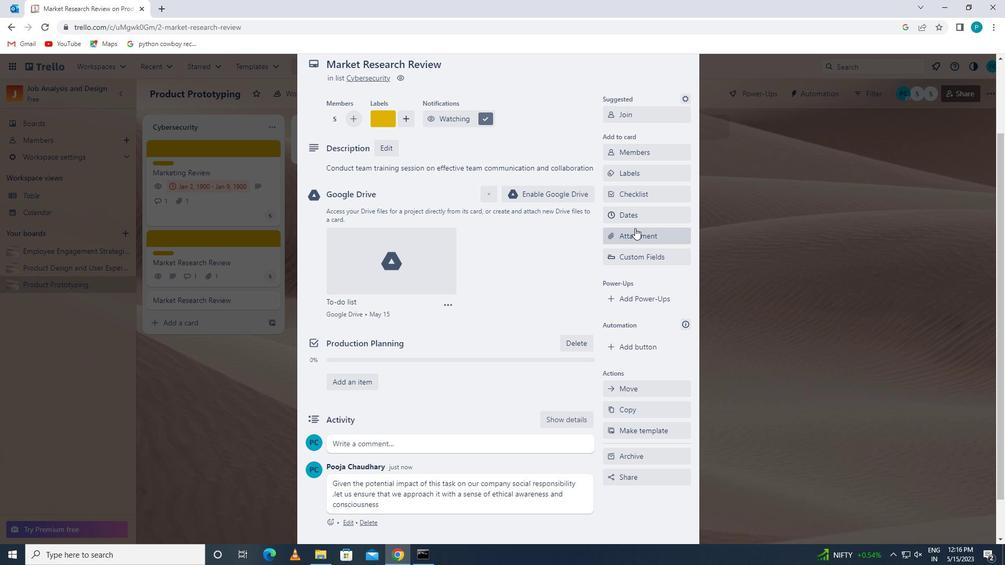 
Action: Mouse pressed left at (625, 211)
Screenshot: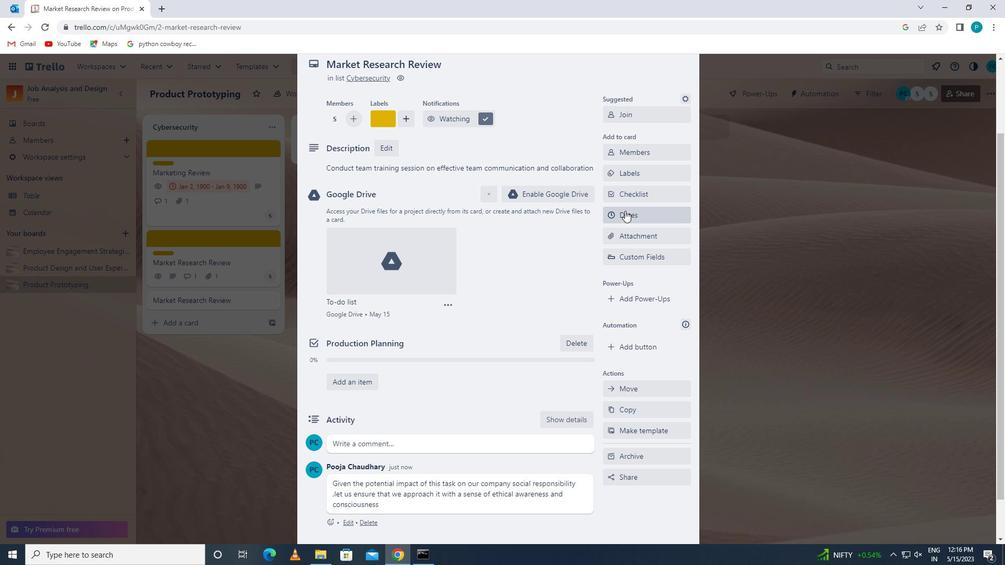 
Action: Mouse moved to (612, 280)
Screenshot: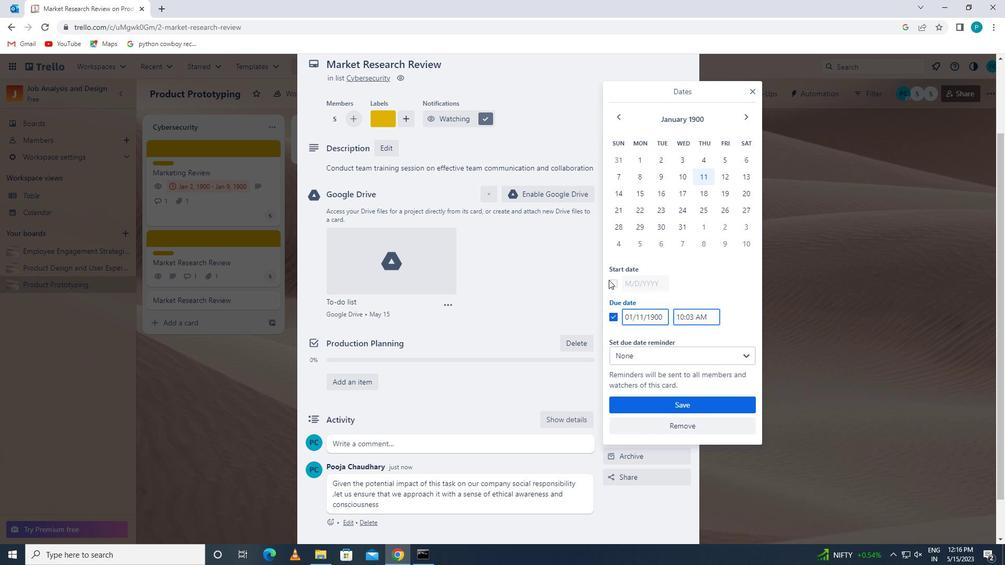 
Action: Mouse pressed left at (612, 280)
Screenshot: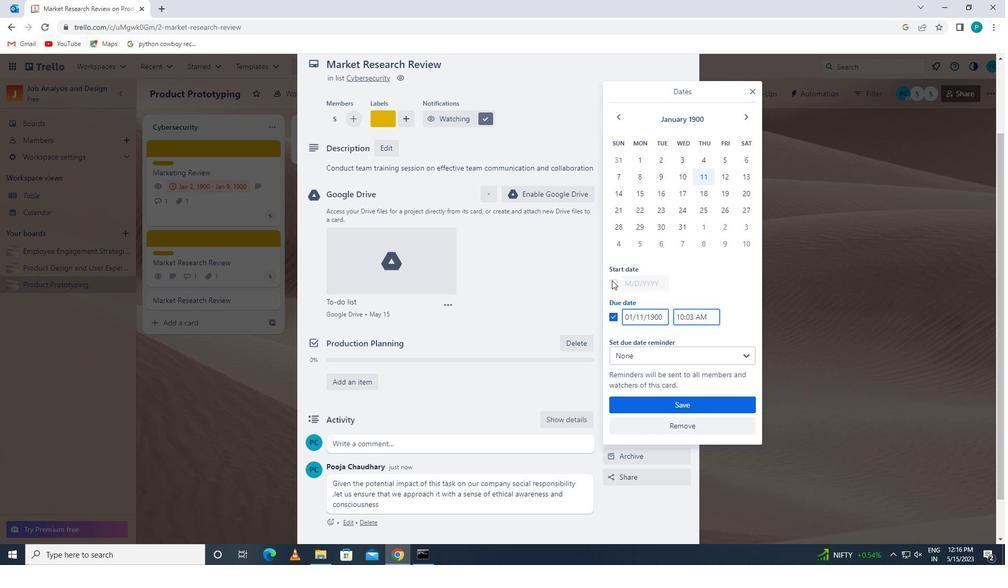 
Action: Mouse moved to (623, 278)
Screenshot: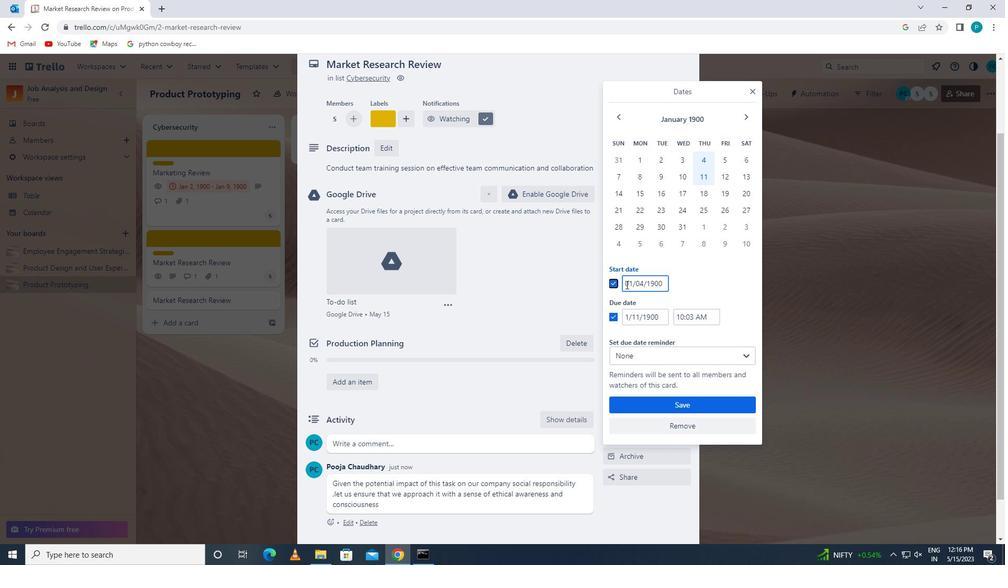 
Action: Mouse pressed left at (623, 278)
Screenshot: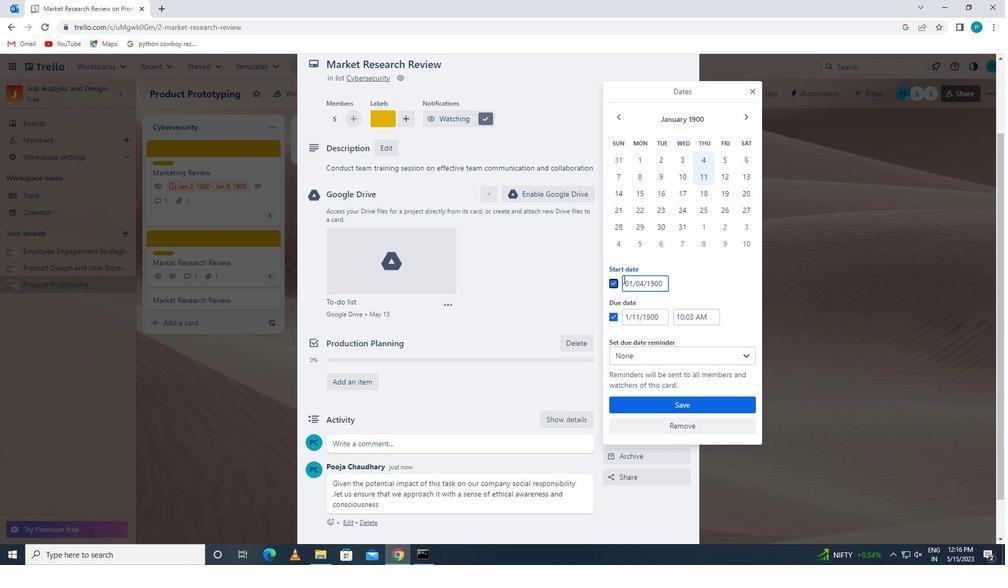 
Action: Mouse moved to (672, 306)
Screenshot: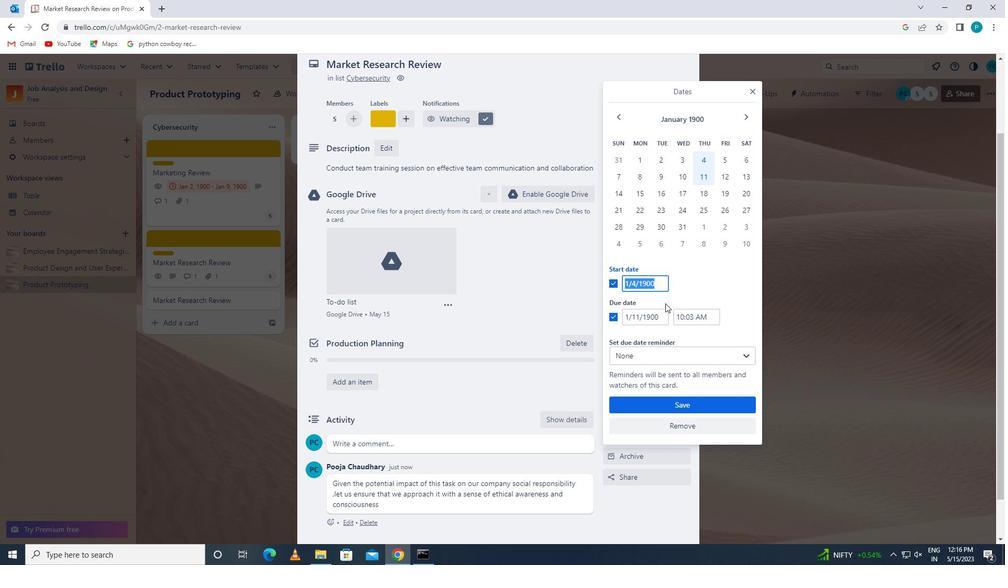 
Action: Key pressed 1/5/1900
Screenshot: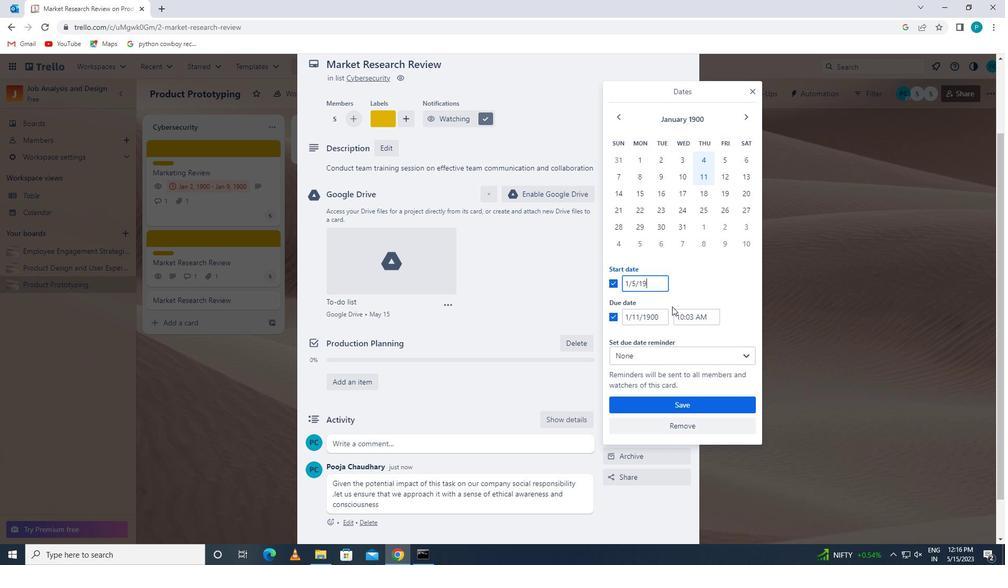 
Action: Mouse moved to (662, 314)
Screenshot: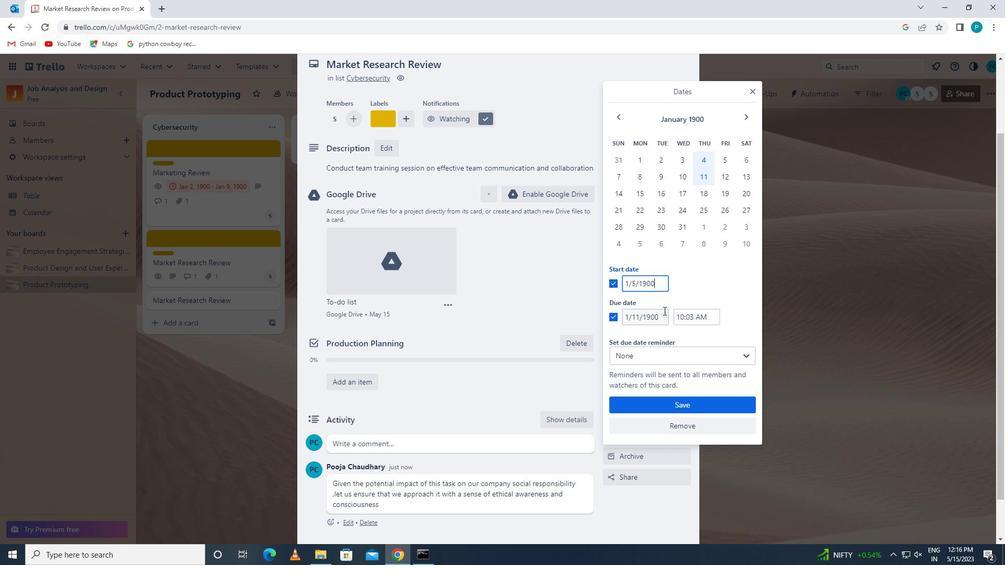 
Action: Mouse pressed left at (662, 314)
Screenshot: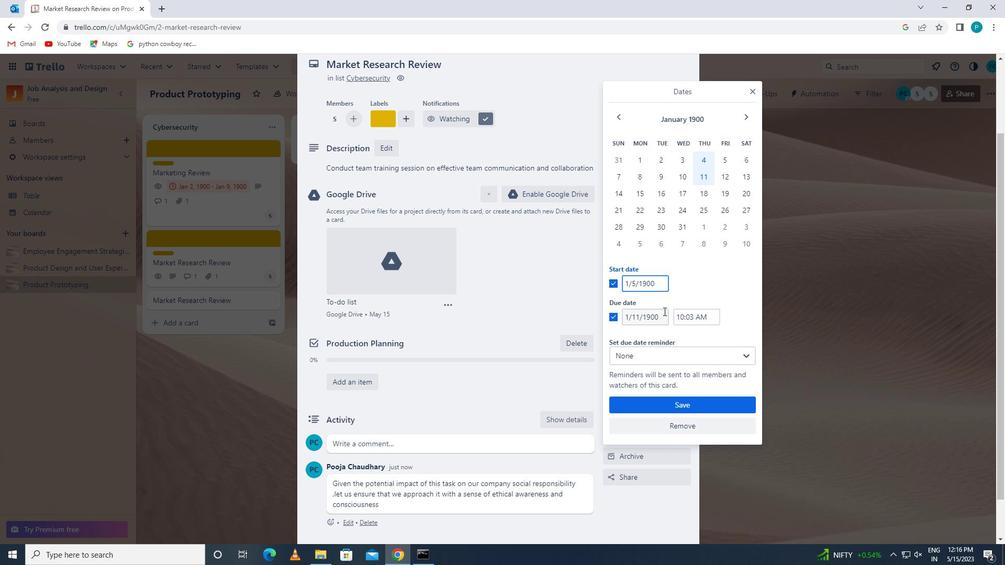 
Action: Mouse moved to (623, 315)
Screenshot: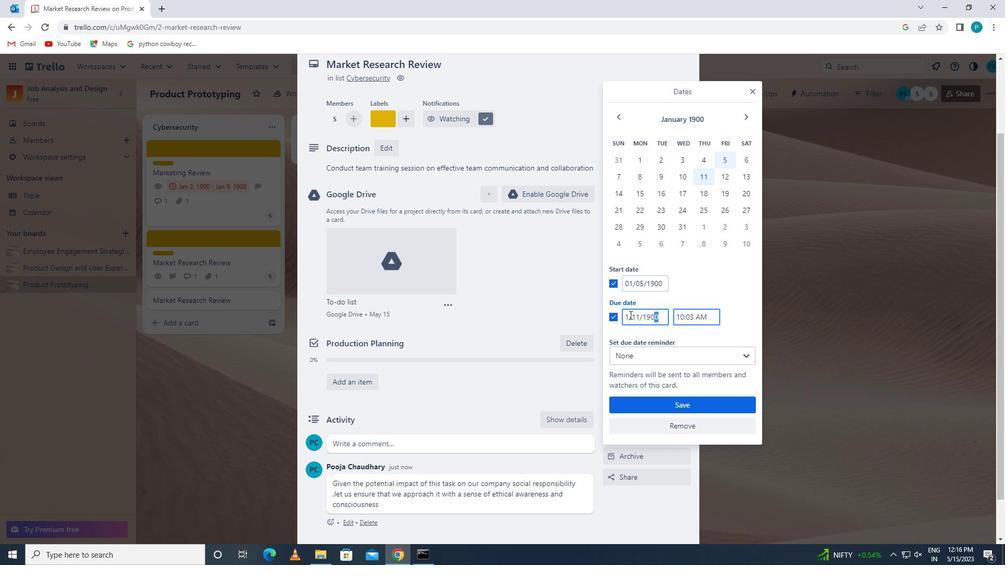 
Action: Key pressed 1/12/1900
Screenshot: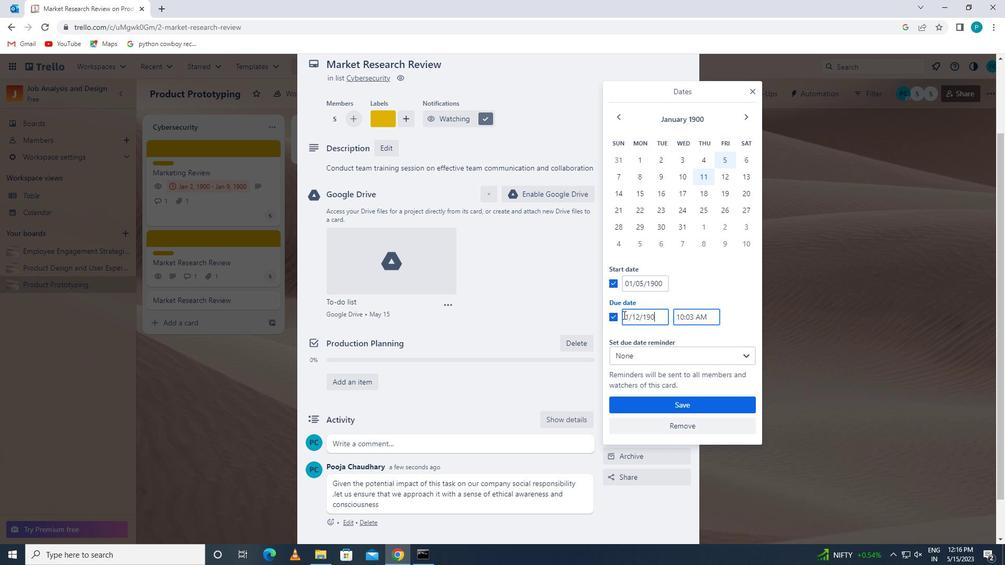 
Action: Mouse moved to (650, 407)
Screenshot: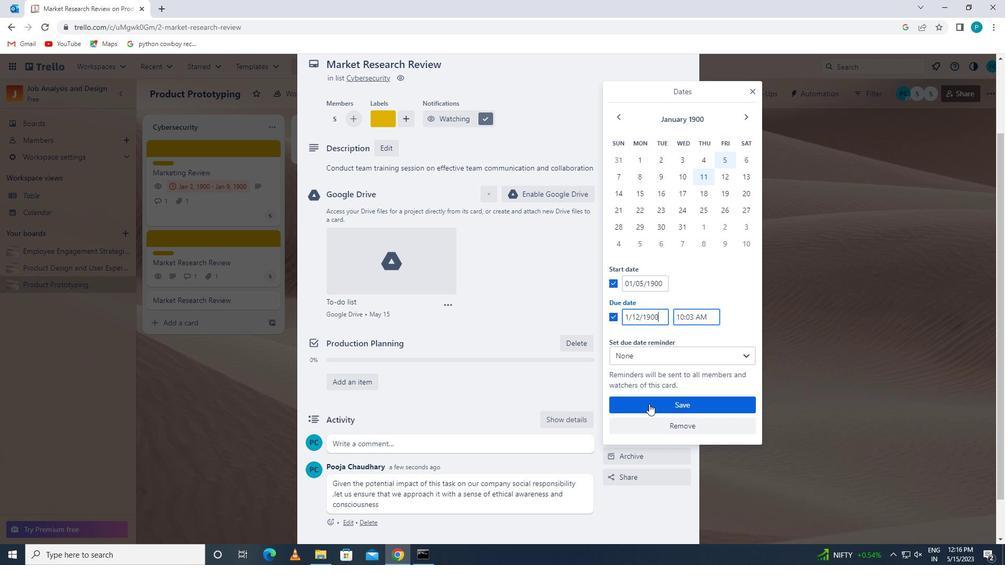 
Action: Mouse pressed left at (650, 407)
Screenshot: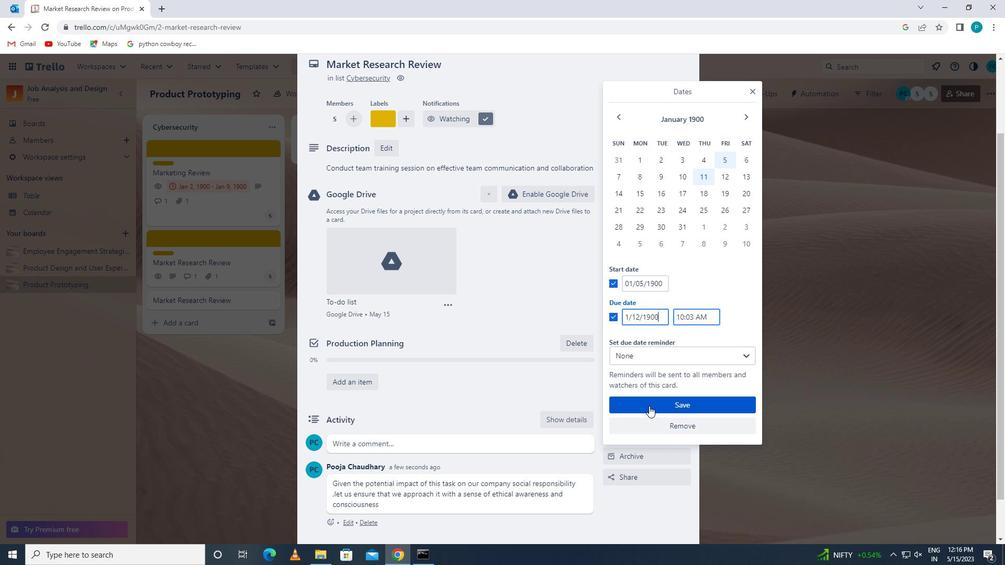 
Action: Mouse moved to (566, 390)
Screenshot: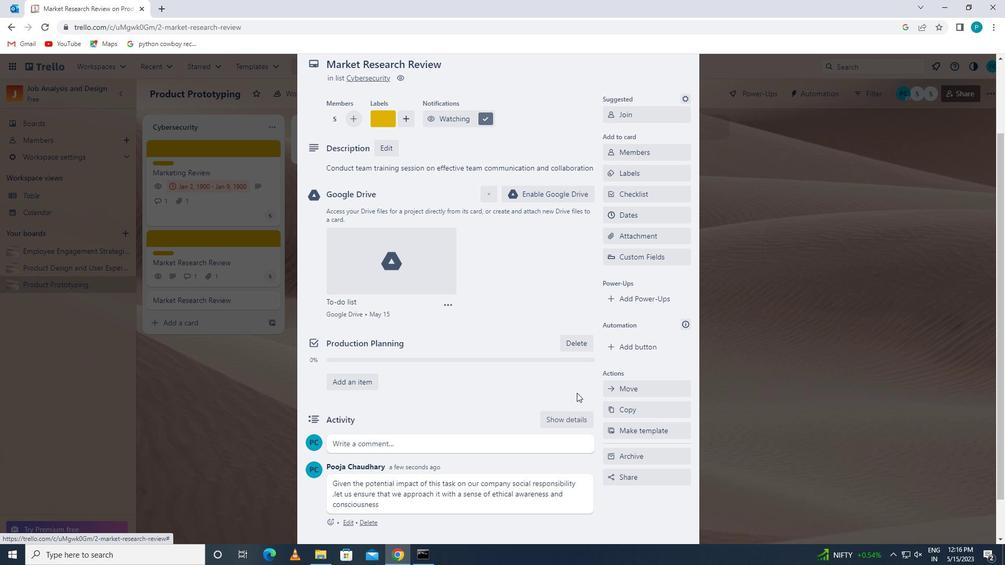 
Action: Mouse scrolled (566, 391) with delta (0, 0)
Screenshot: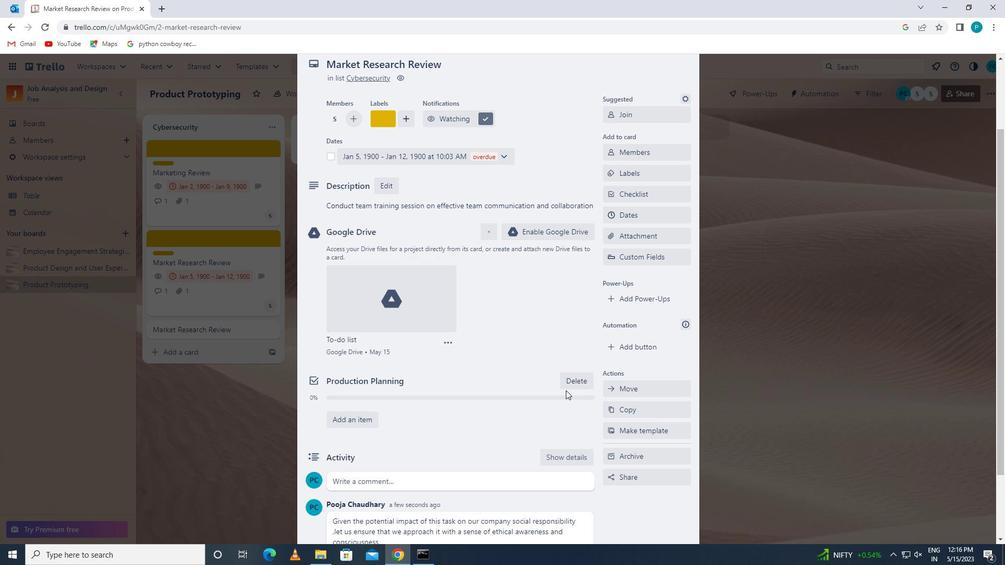 
Action: Mouse scrolled (566, 391) with delta (0, 0)
Screenshot: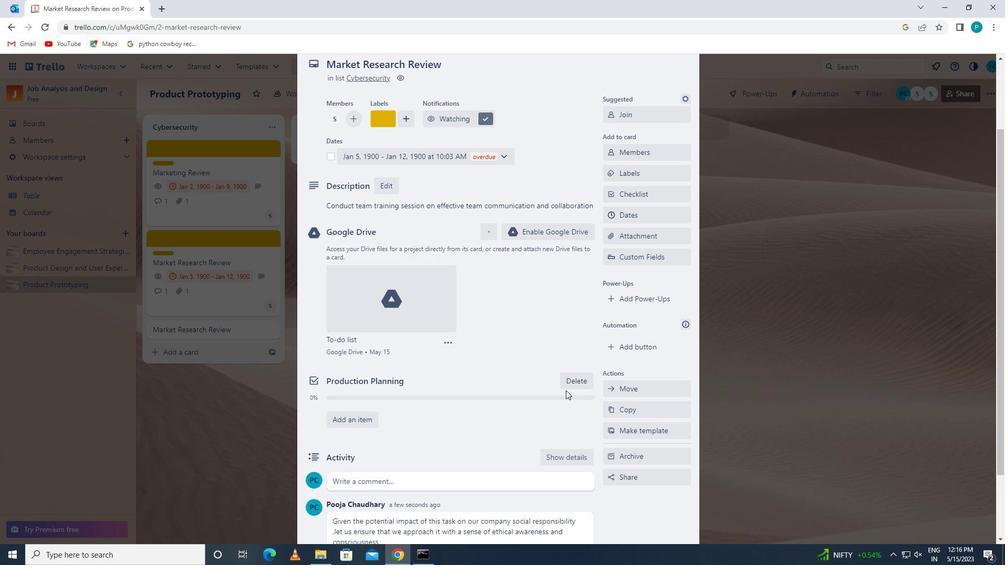
Action: Mouse scrolled (566, 391) with delta (0, 0)
Screenshot: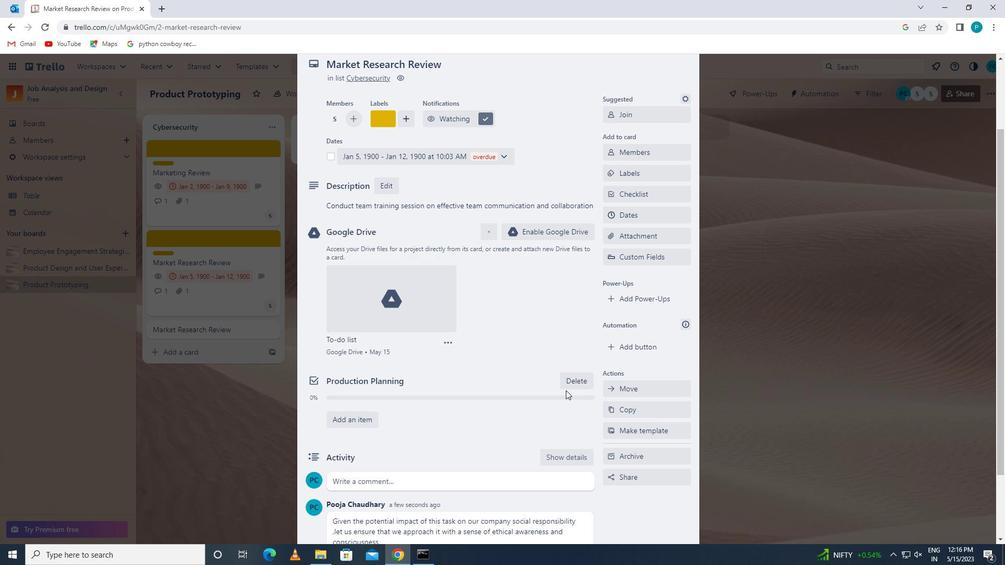 
Action: Mouse scrolled (566, 391) with delta (0, 0)
Screenshot: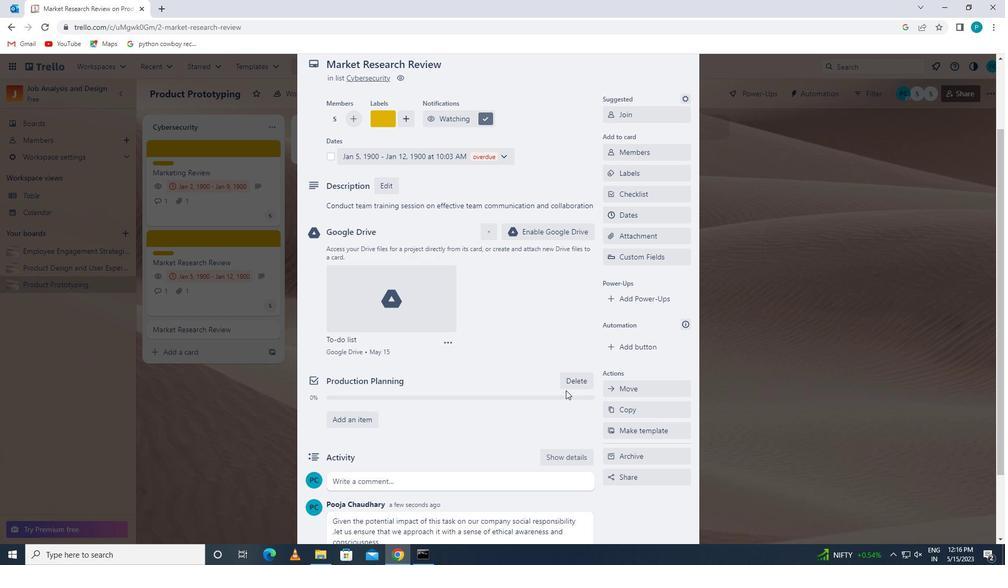 
